 Task: Open Card Powerlifting Review in Board Sales Funnel Optimization to Workspace Inventory Management Software and add a team member Softage.1@softage.net, a label Red, a checklist Financial Analysis, an attachment from your google drive, a color Red and finally, add a card description 'Create and send out employee engagement survey on work-life balance' and a comment 'Let us approach this task with a sense of customer-centricity, prioritizing the needs and preferences of our customers.'. Add a start date 'Jan 05, 1900' with a due date 'Jan 12, 1900'
Action: Mouse moved to (822, 162)
Screenshot: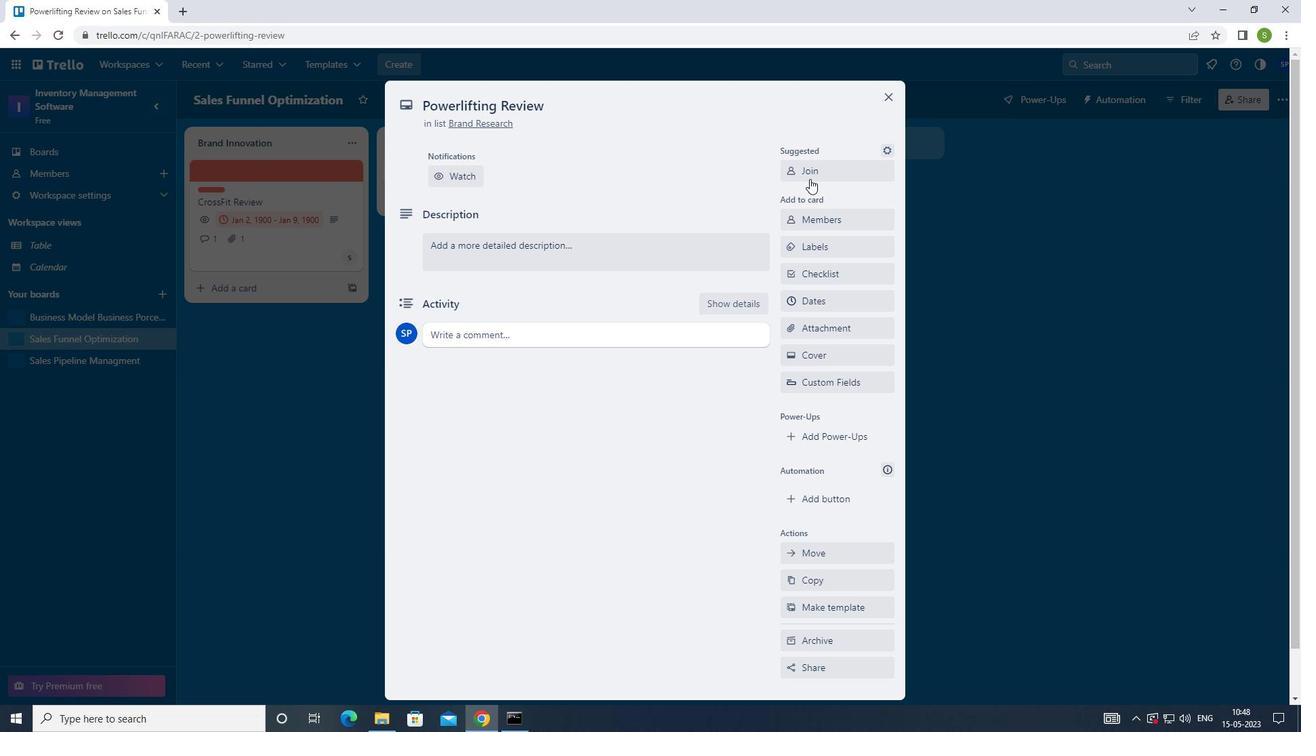 
Action: Mouse pressed left at (822, 162)
Screenshot: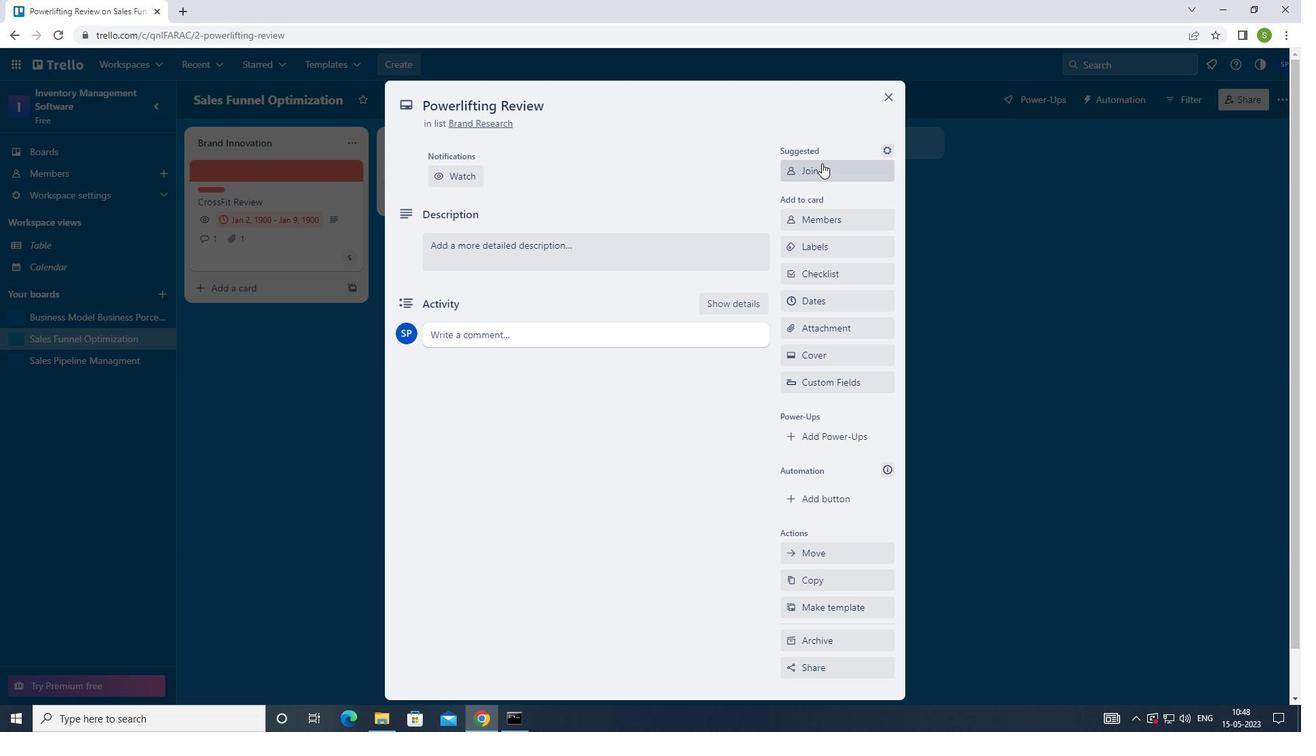 
Action: Mouse moved to (839, 173)
Screenshot: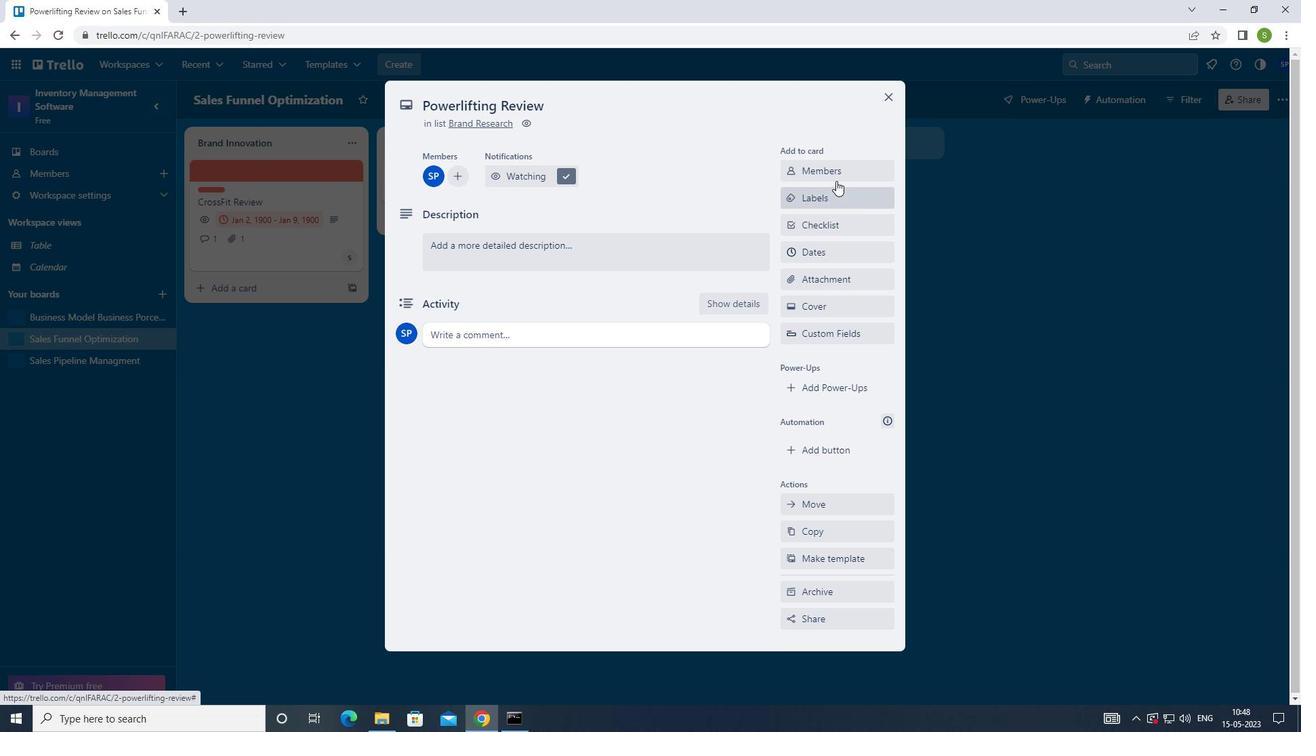 
Action: Mouse pressed left at (839, 173)
Screenshot: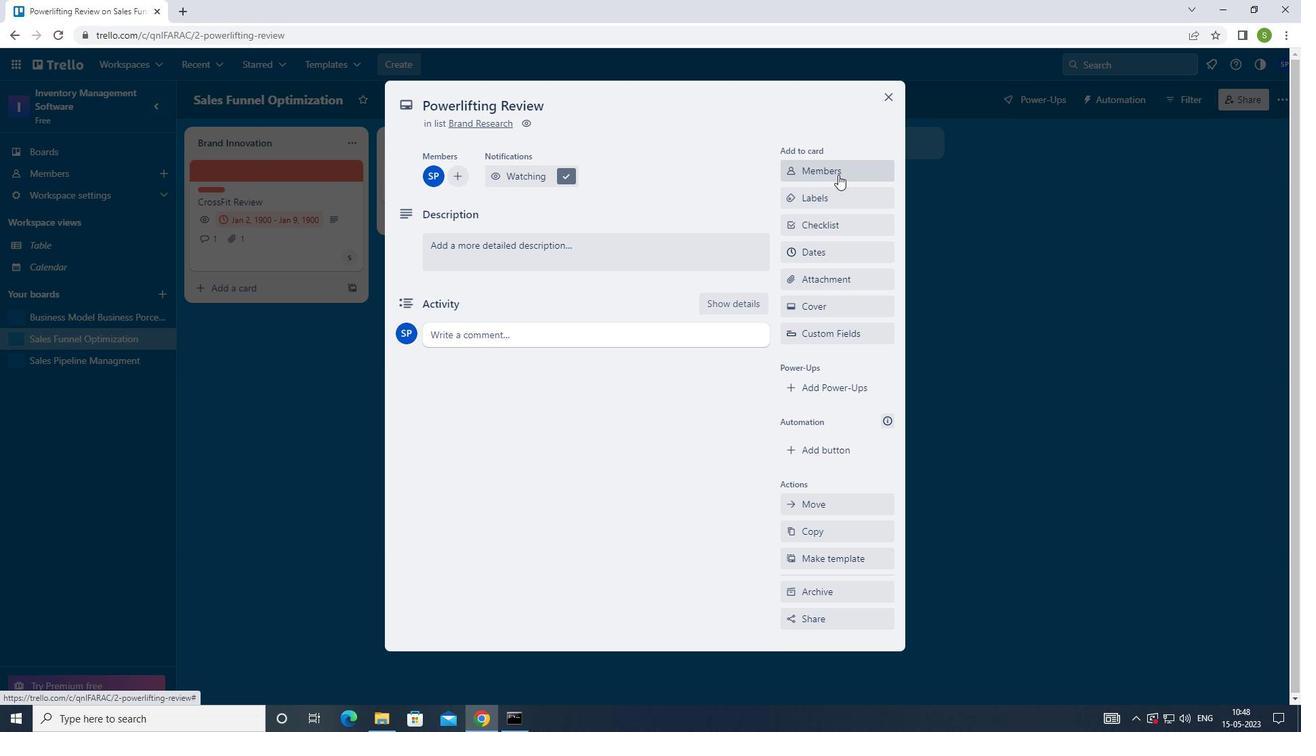 
Action: Mouse moved to (549, 187)
Screenshot: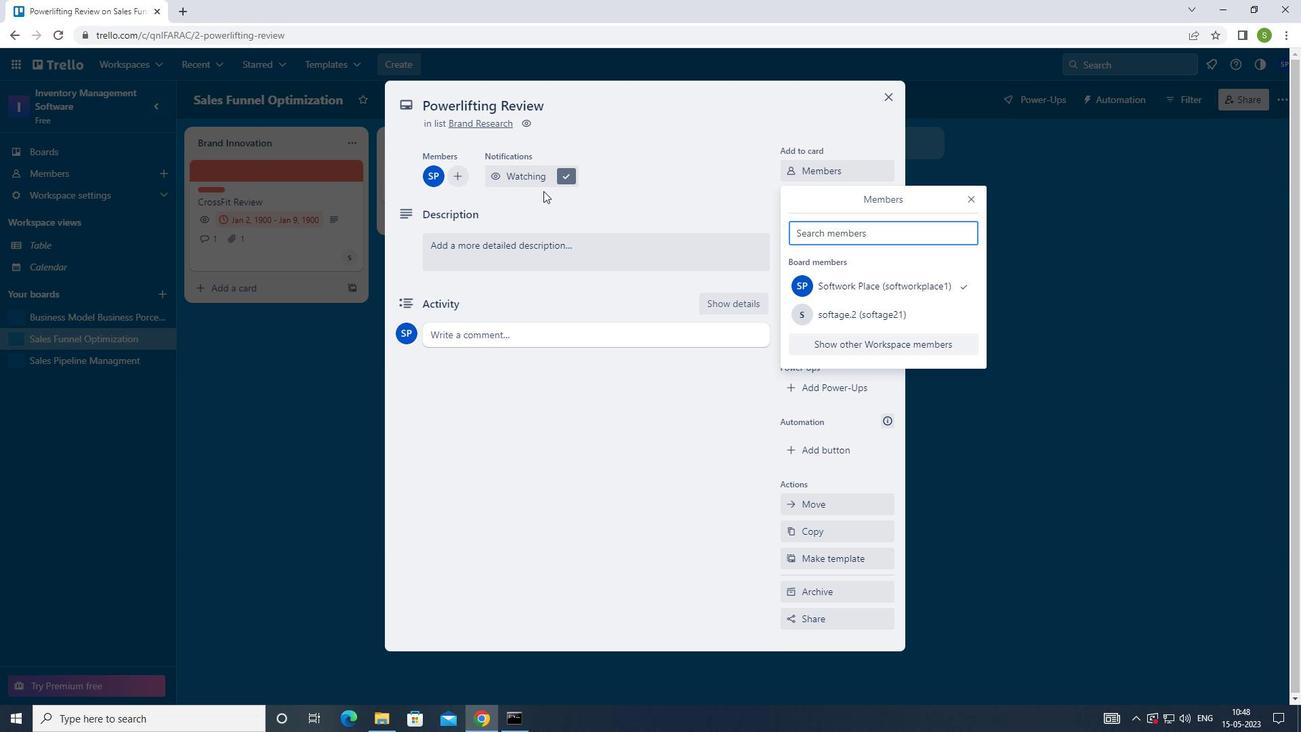 
Action: Key pressed <Key.shift>SOFTAGE.1<Key.shift>@SOFTAGE.NET<Key.enter>
Screenshot: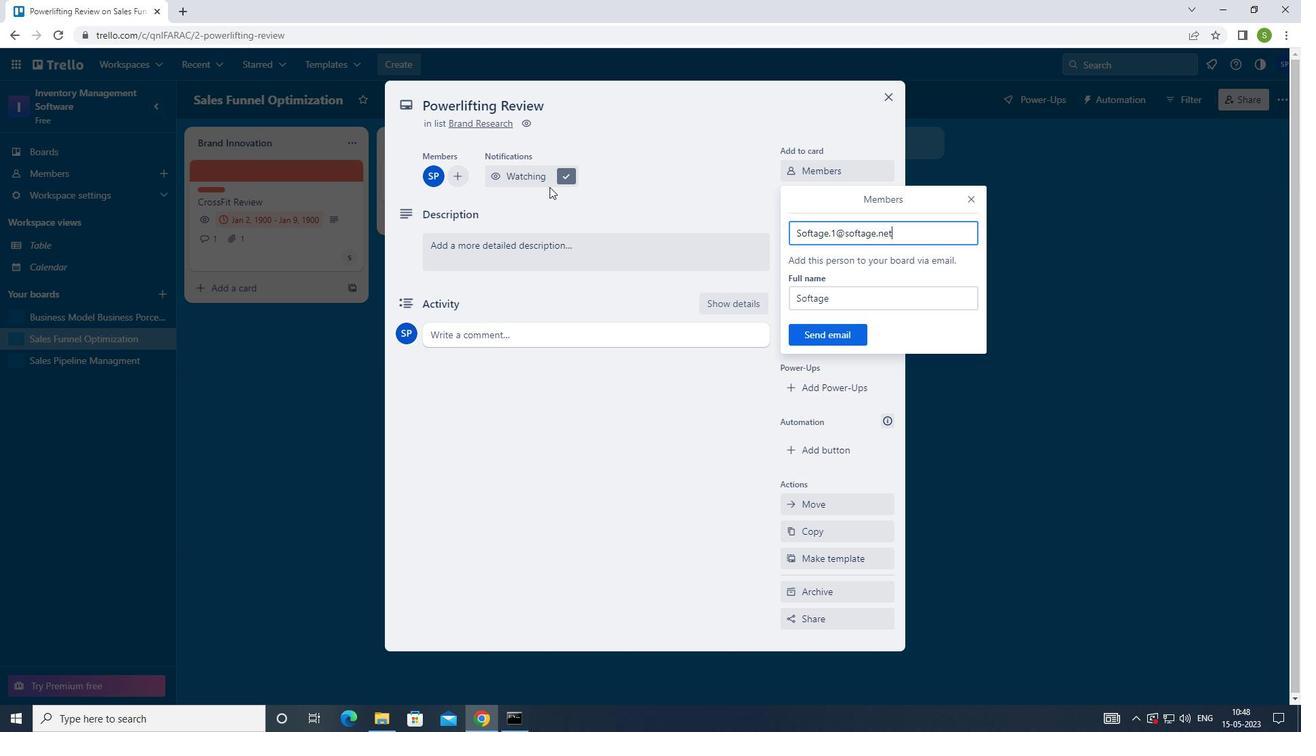 
Action: Mouse moved to (974, 202)
Screenshot: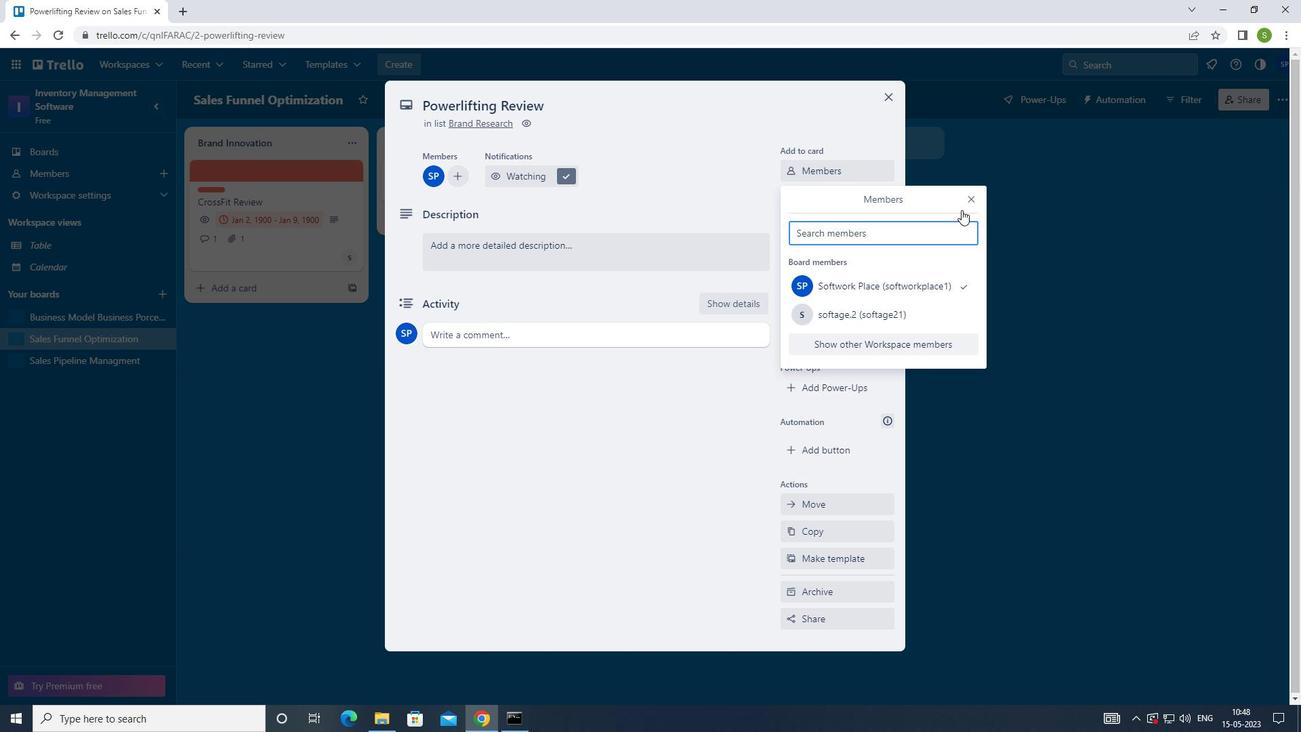 
Action: Mouse pressed left at (974, 202)
Screenshot: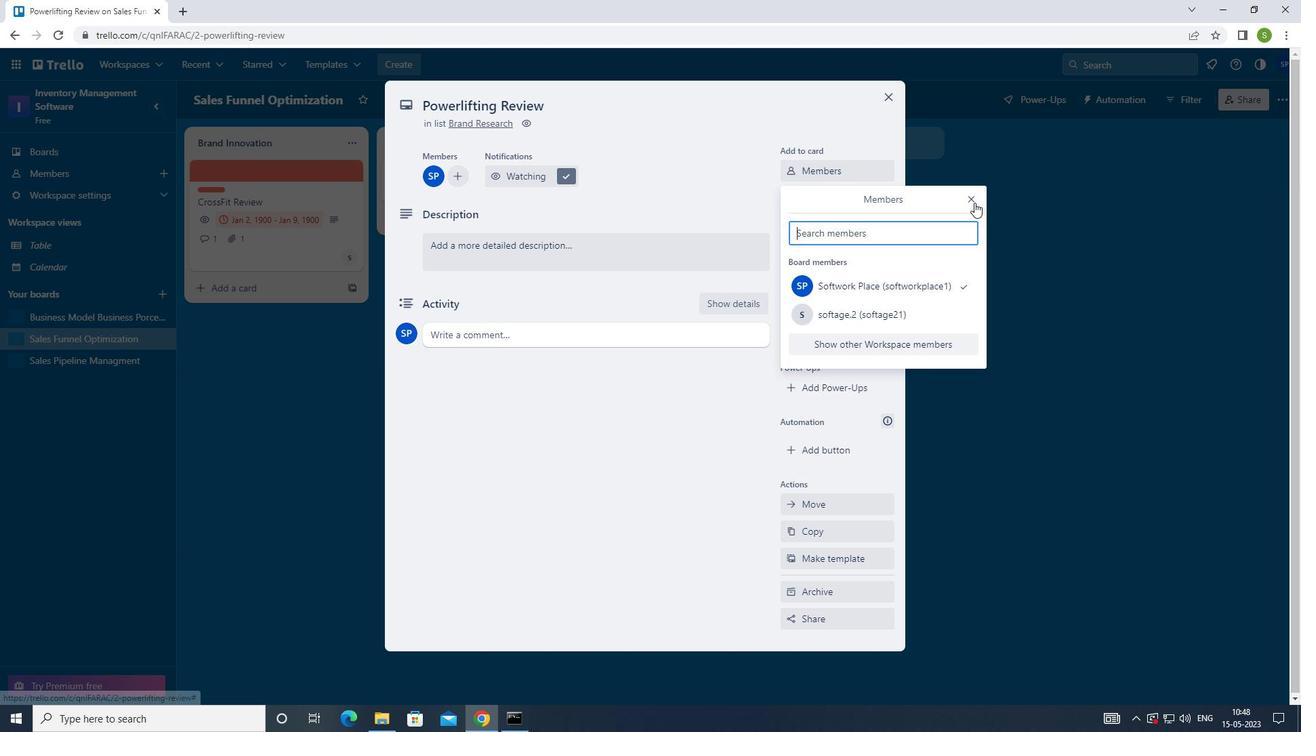 
Action: Mouse moved to (833, 203)
Screenshot: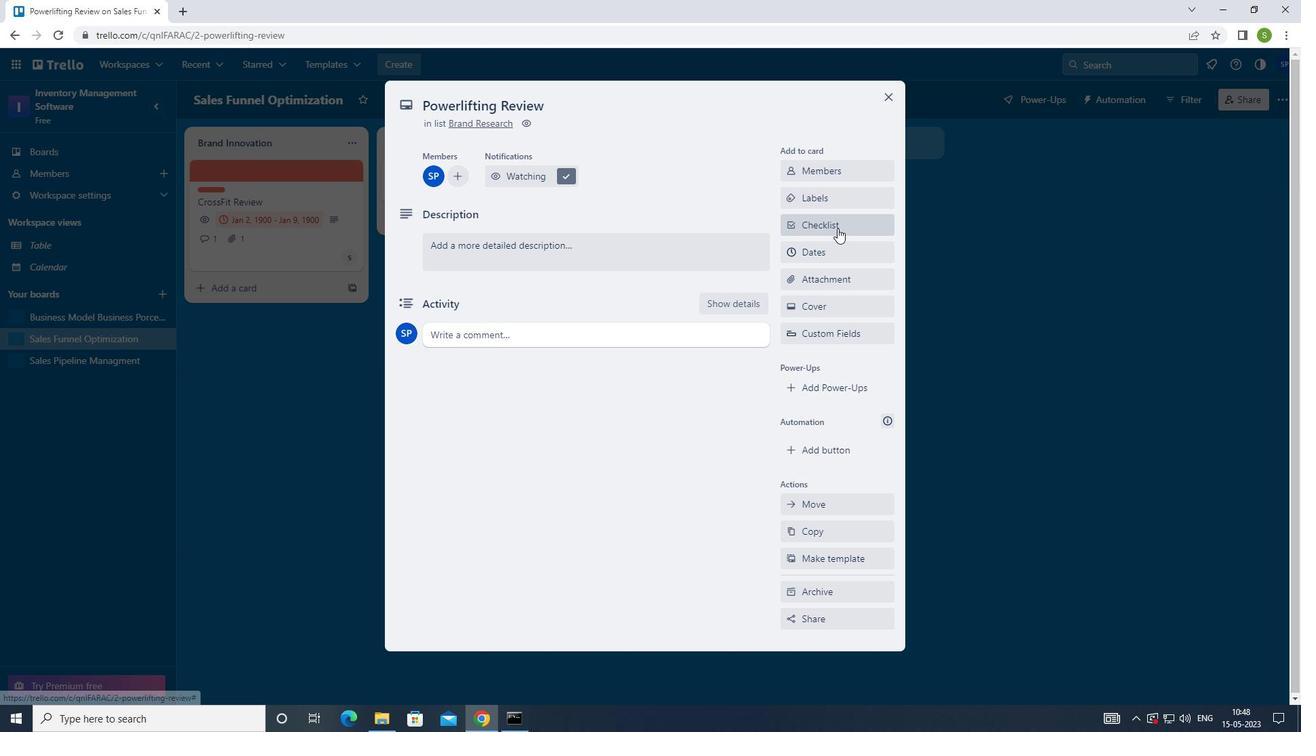
Action: Mouse pressed left at (833, 203)
Screenshot: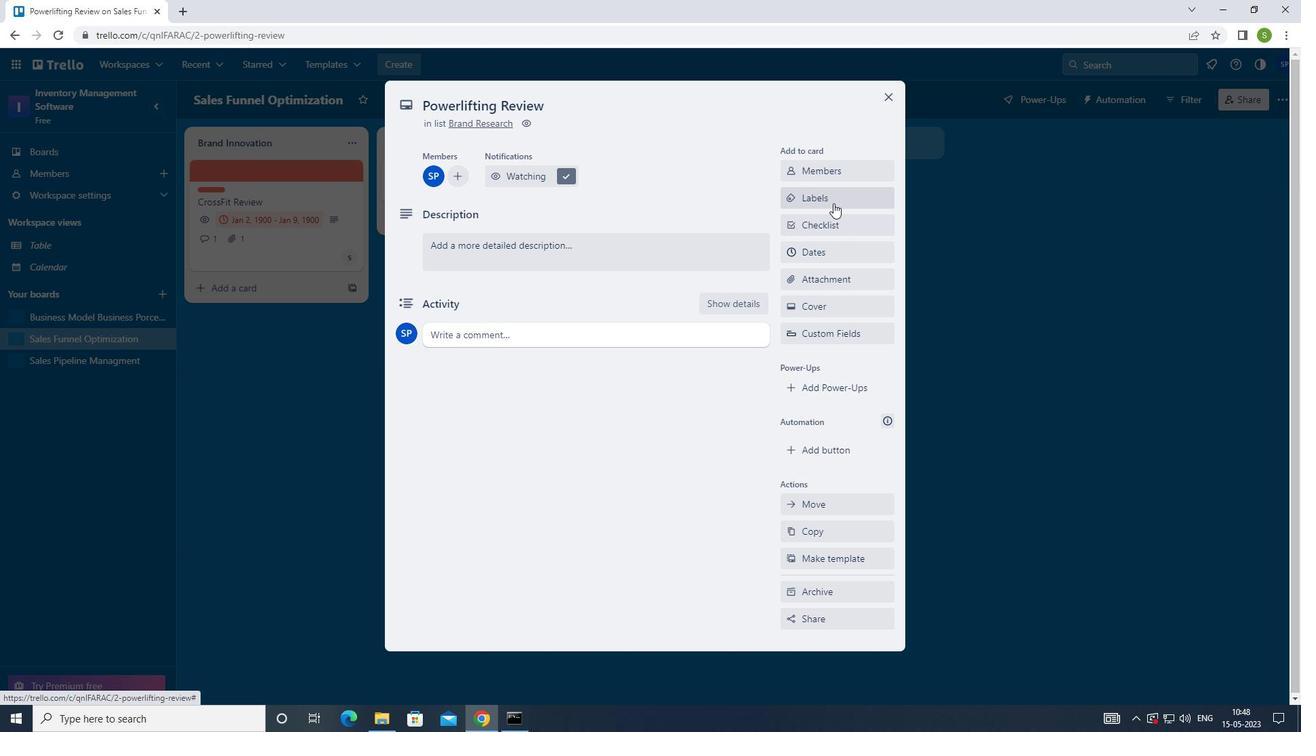 
Action: Mouse moved to (795, 383)
Screenshot: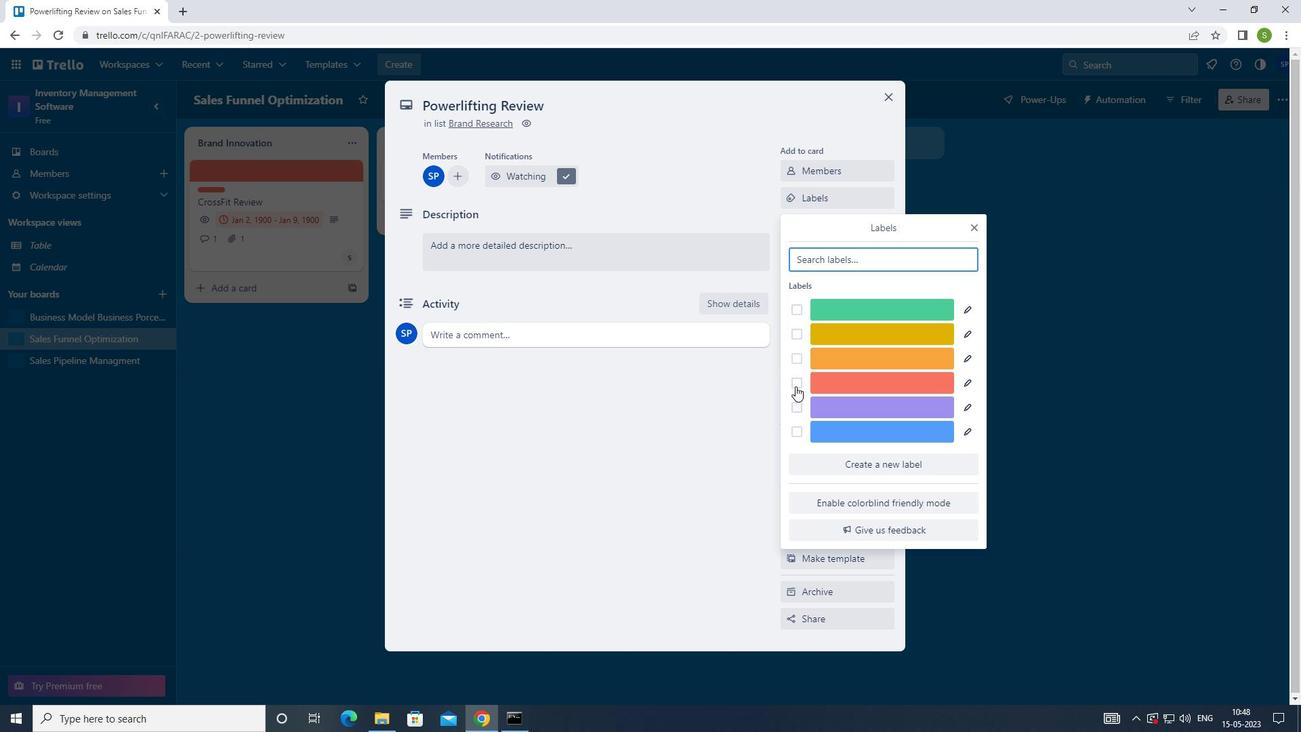 
Action: Mouse pressed left at (795, 383)
Screenshot: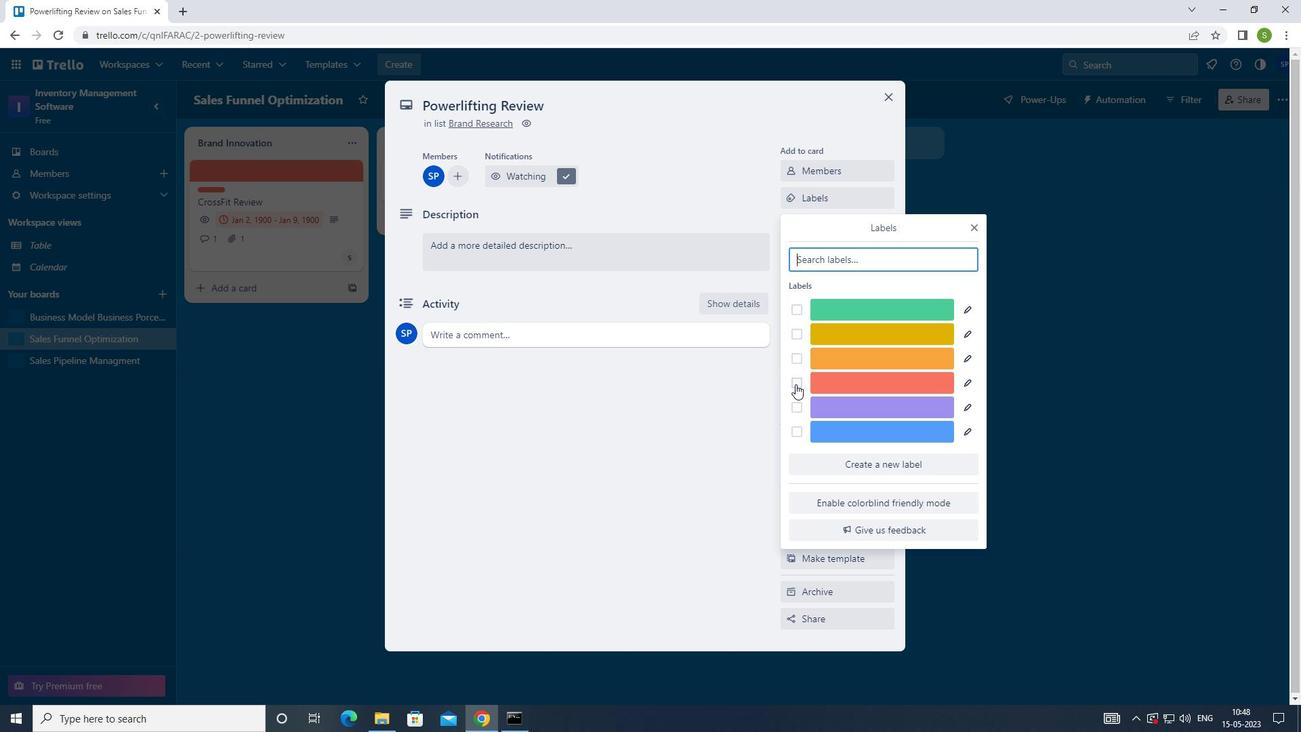 
Action: Mouse moved to (976, 223)
Screenshot: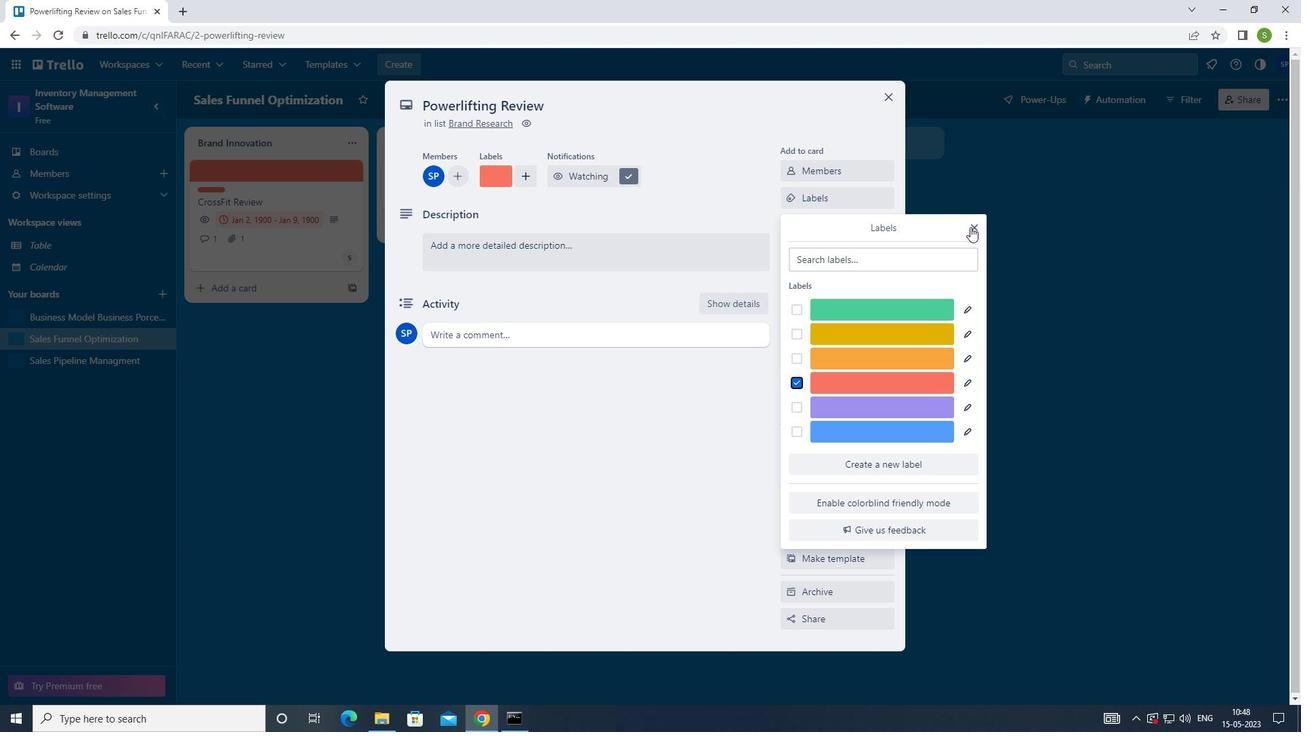
Action: Mouse pressed left at (976, 223)
Screenshot: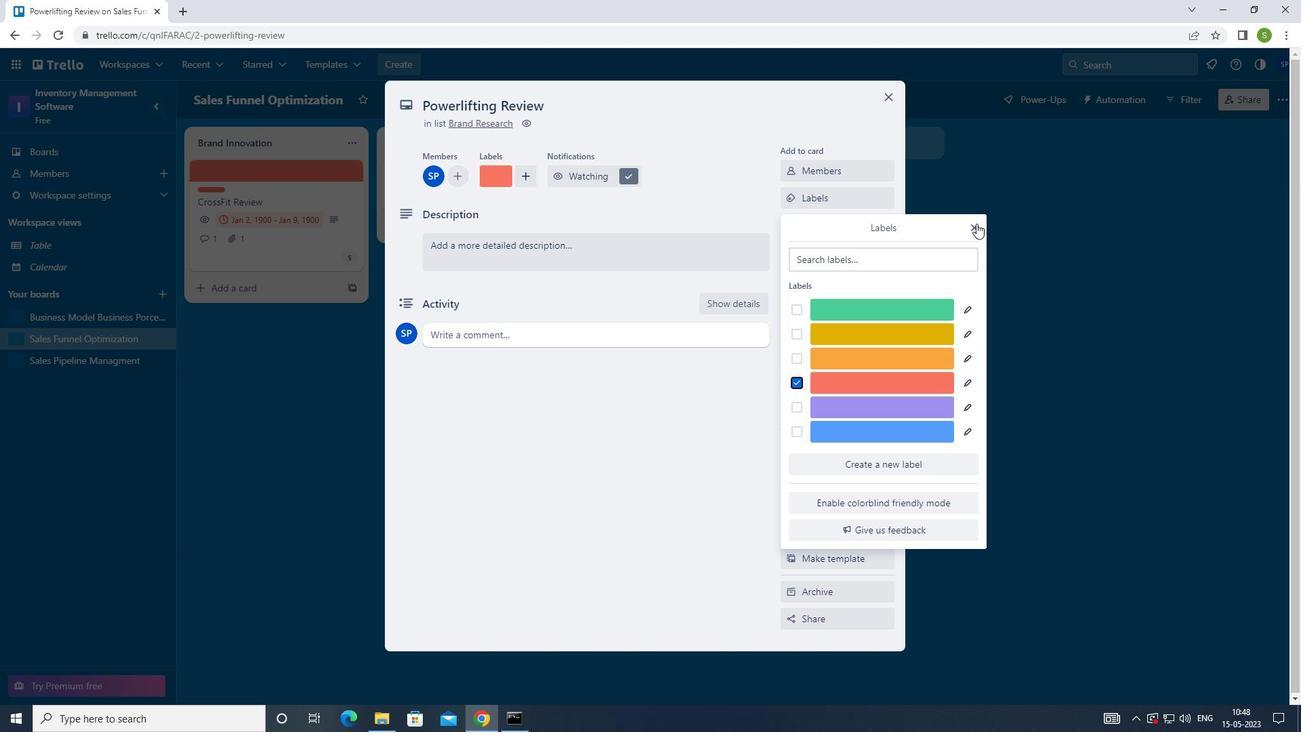 
Action: Mouse moved to (860, 222)
Screenshot: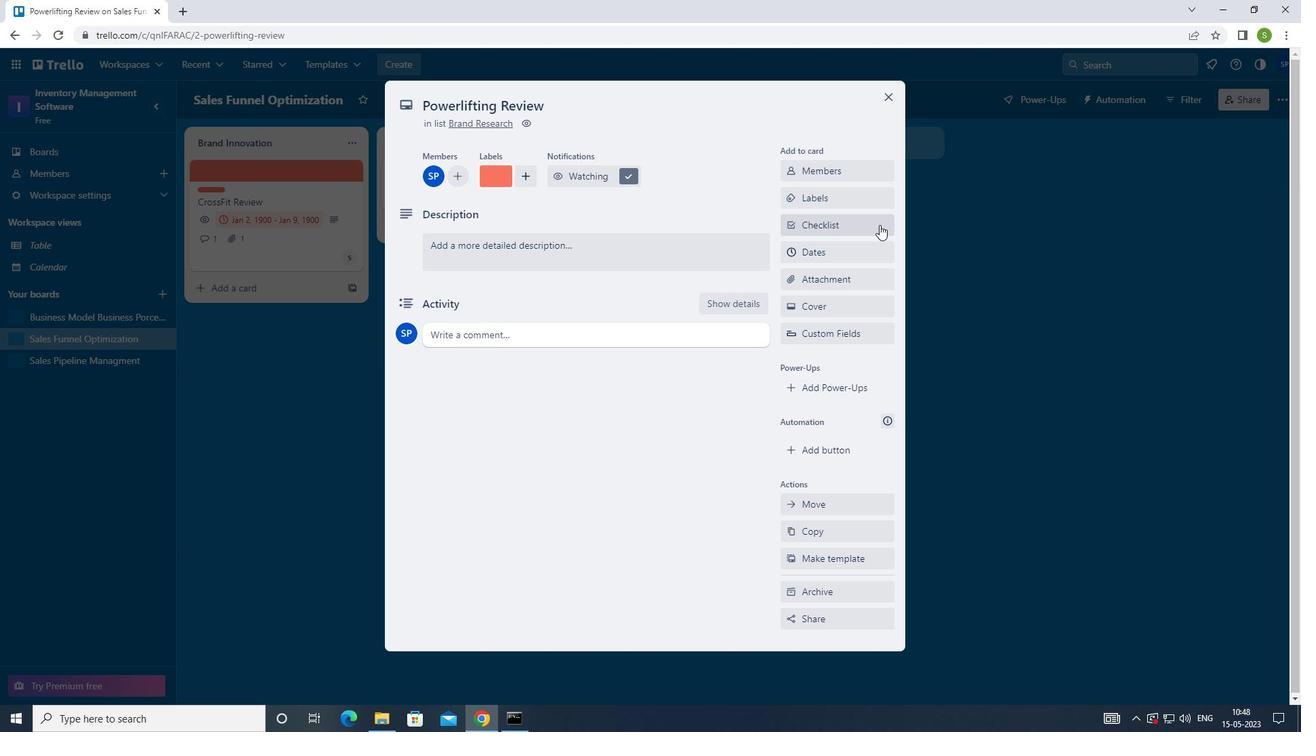 
Action: Mouse pressed left at (860, 222)
Screenshot: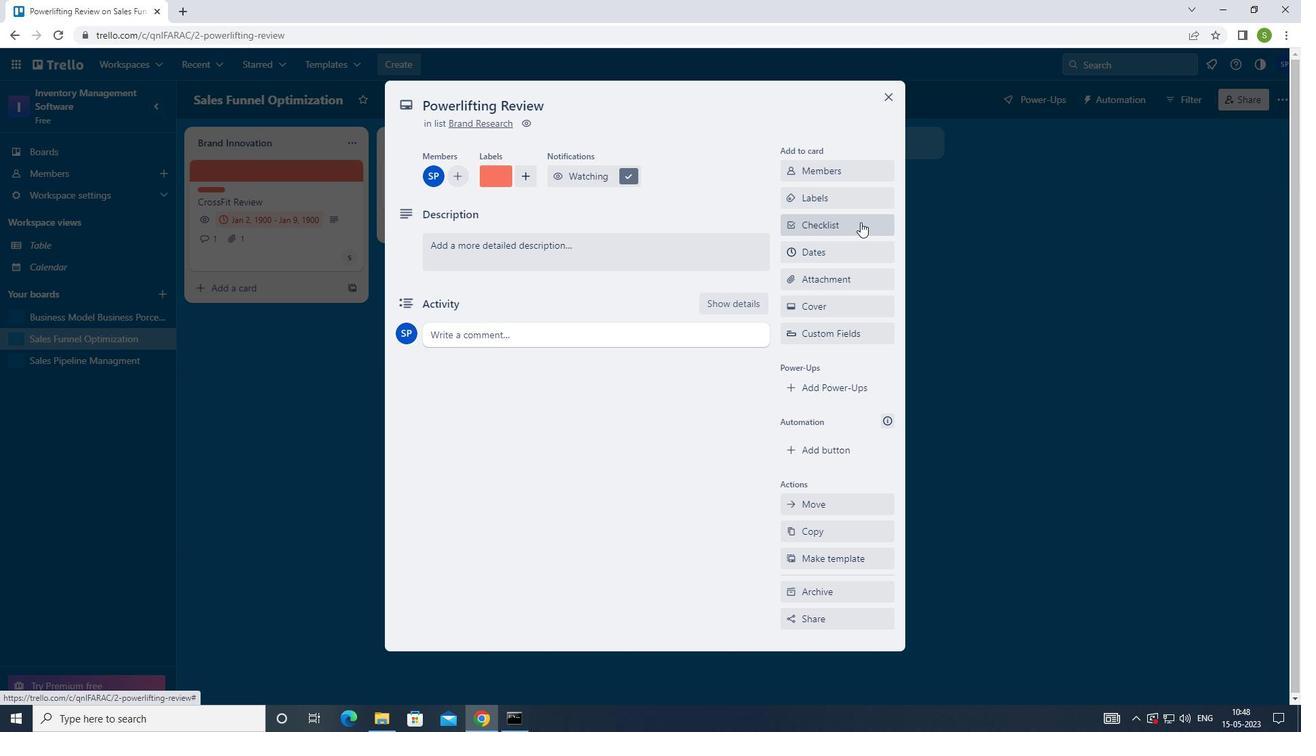 
Action: Mouse moved to (724, 315)
Screenshot: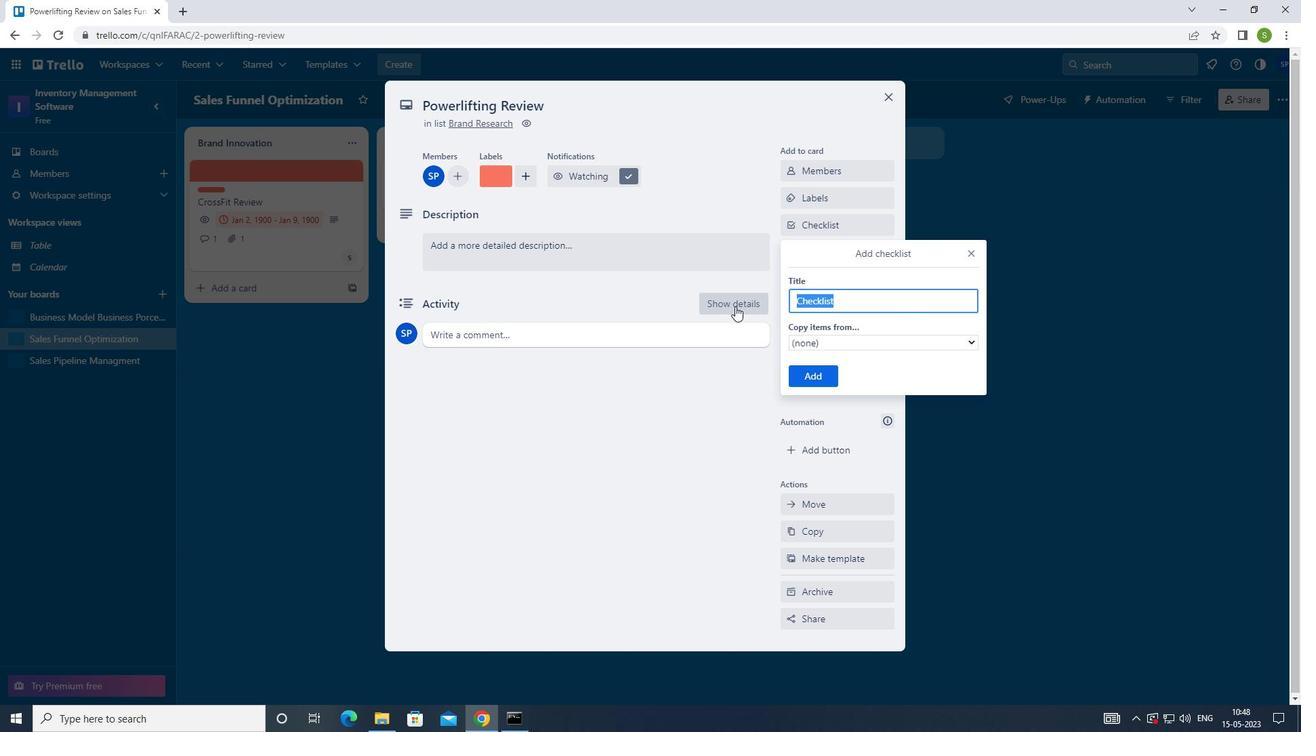 
Action: Key pressed <Key.shift>FINANCU<Key.backspace>IAL<Key.space><Key.shift>ANALYSIS<Key.enter>
Screenshot: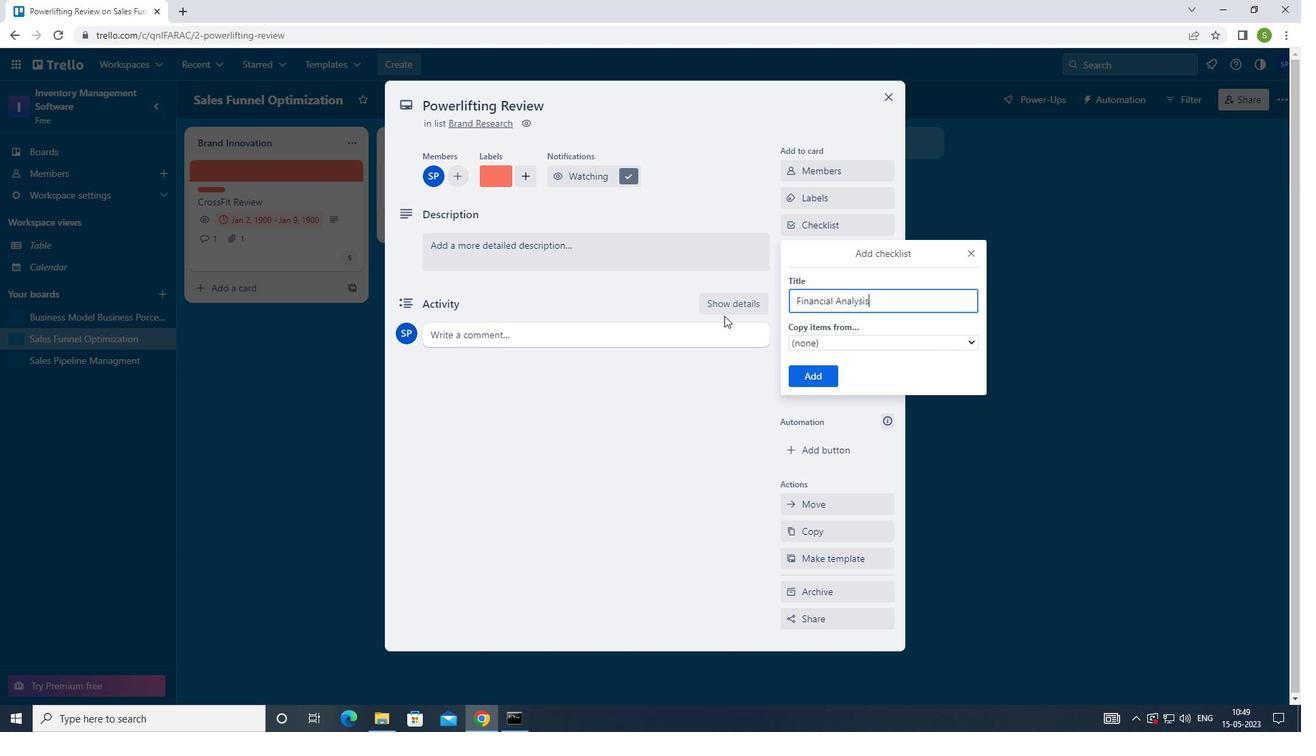 
Action: Mouse moved to (824, 283)
Screenshot: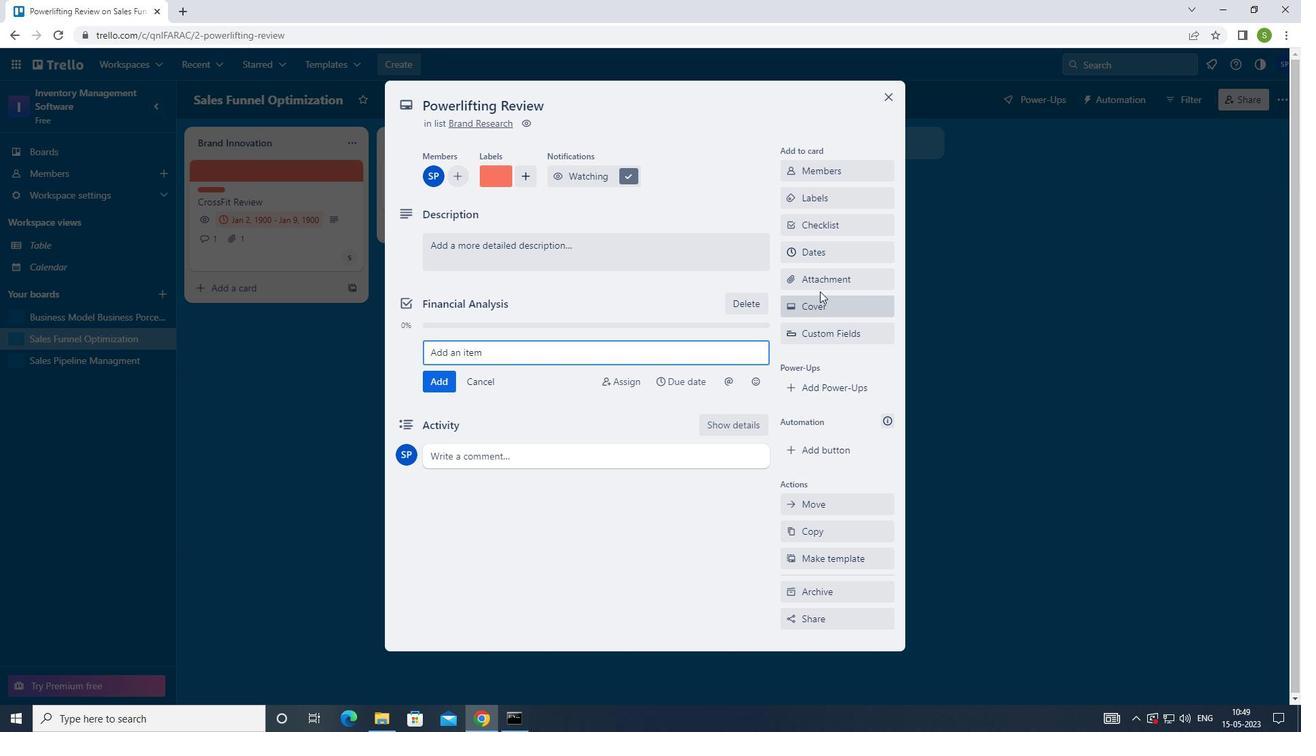 
Action: Mouse pressed left at (824, 283)
Screenshot: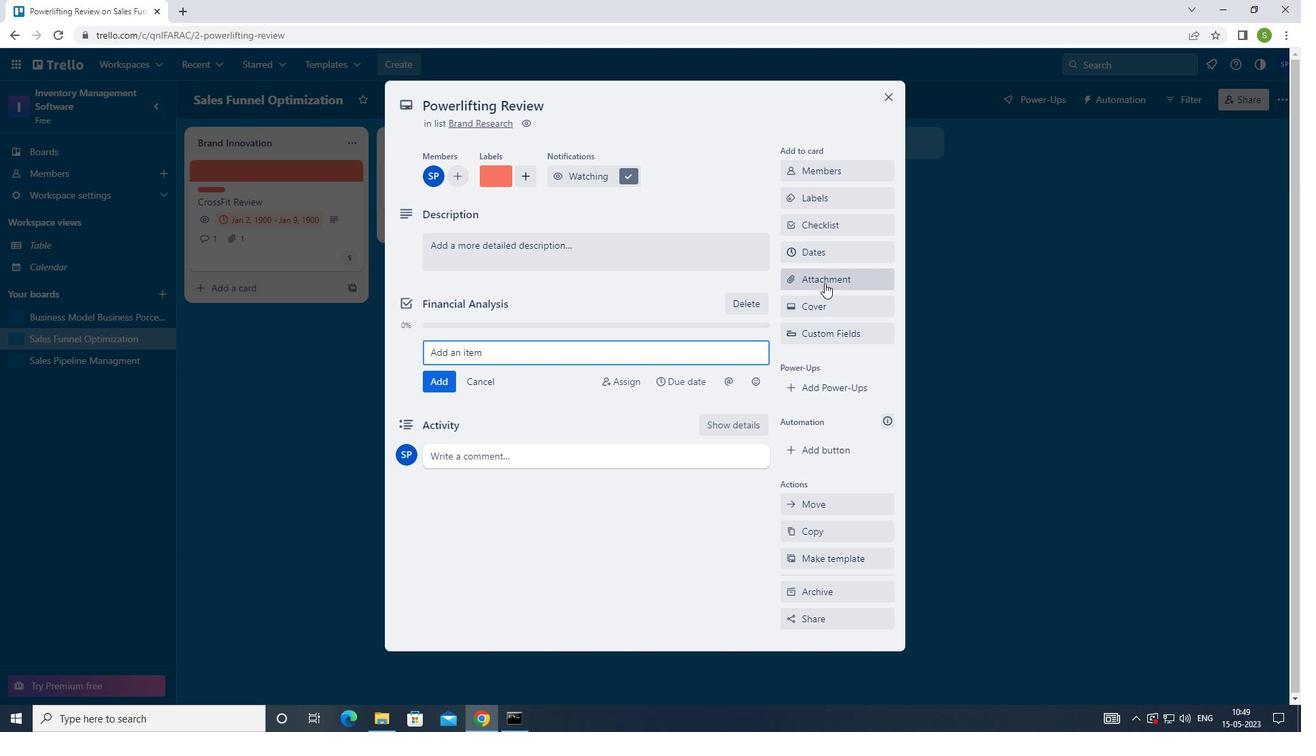 
Action: Mouse moved to (818, 382)
Screenshot: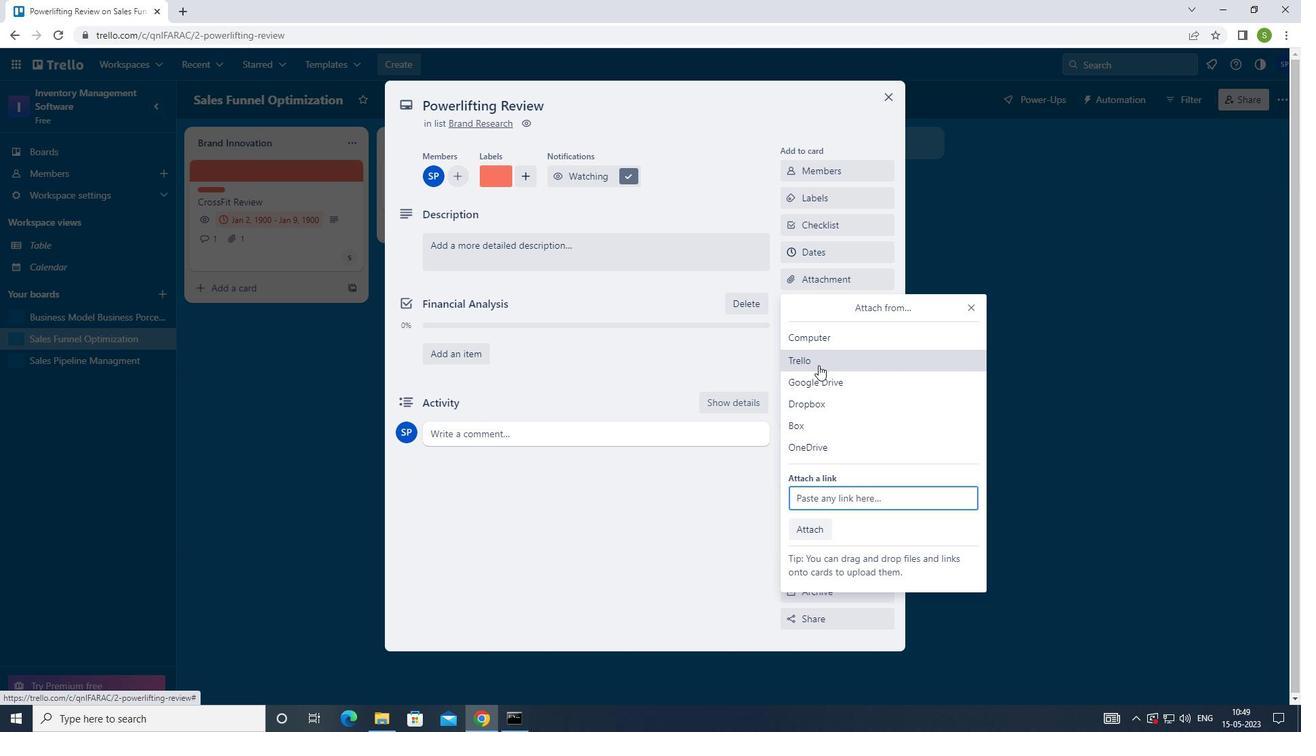 
Action: Mouse pressed left at (818, 382)
Screenshot: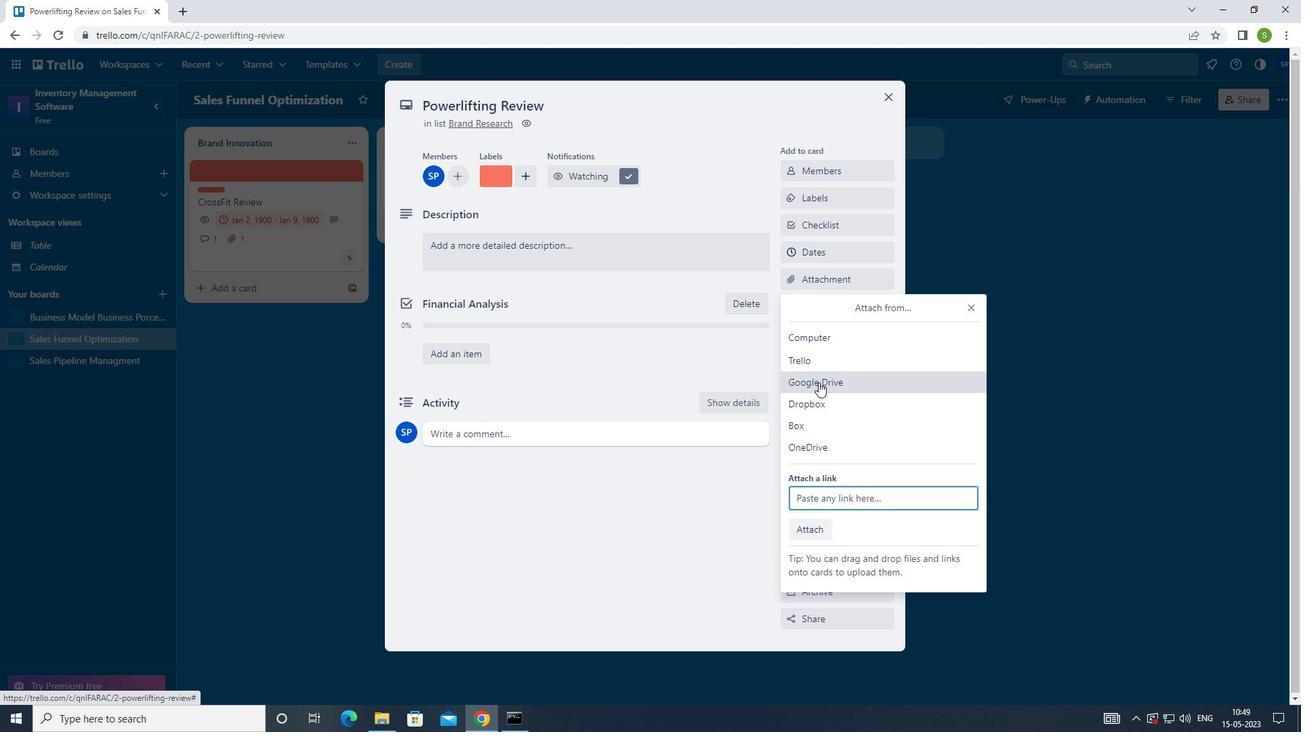 
Action: Mouse moved to (415, 324)
Screenshot: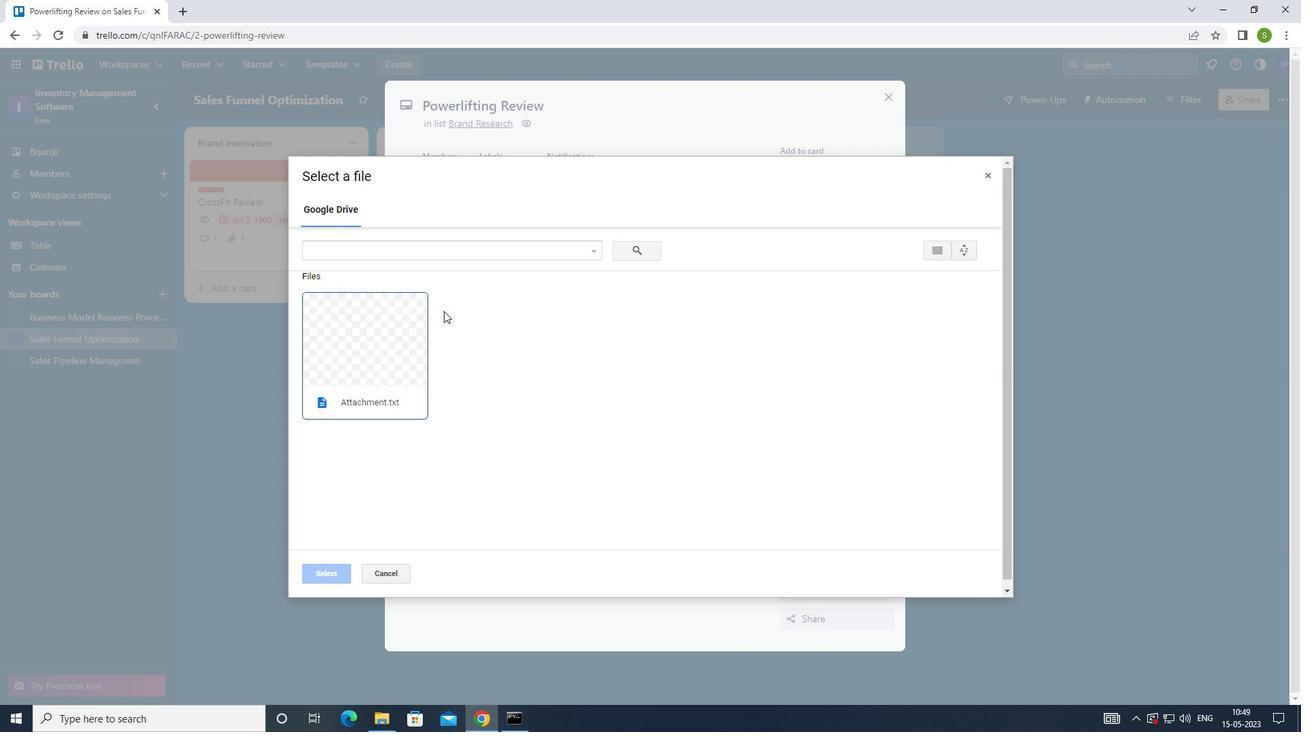 
Action: Mouse pressed left at (415, 324)
Screenshot: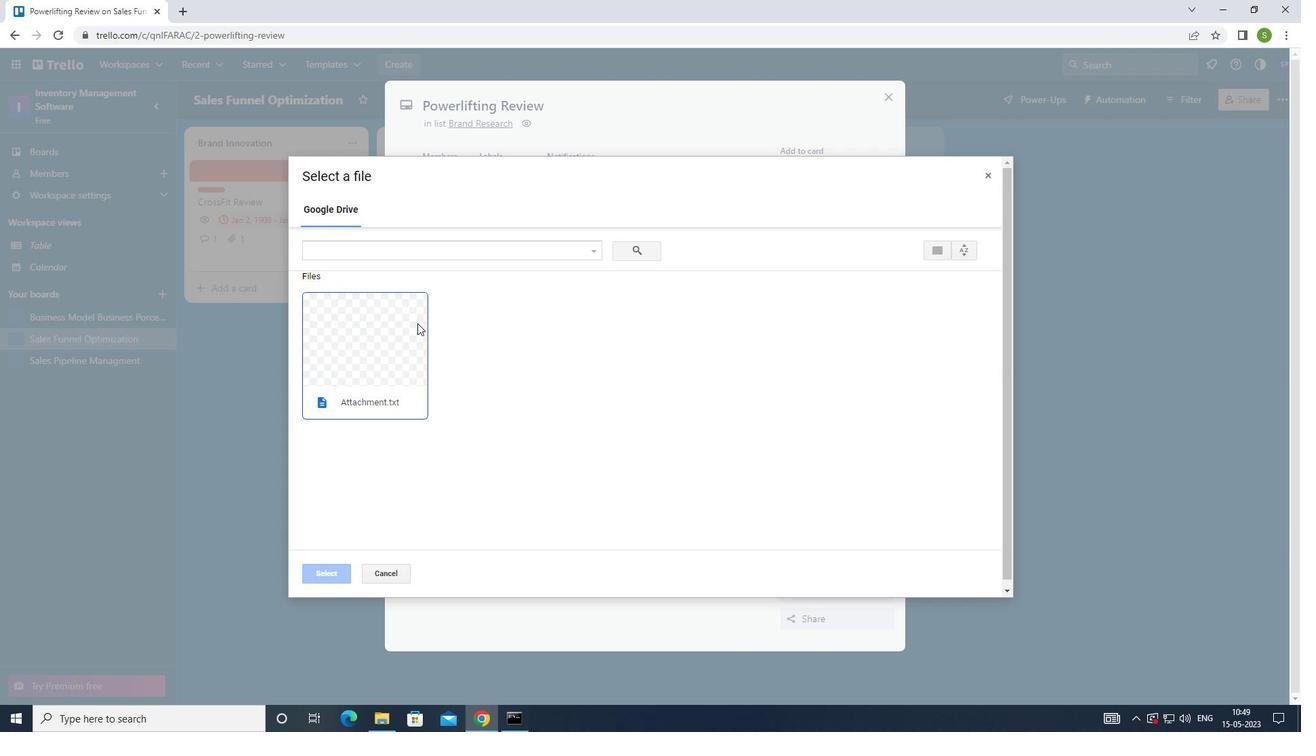 
Action: Mouse moved to (328, 571)
Screenshot: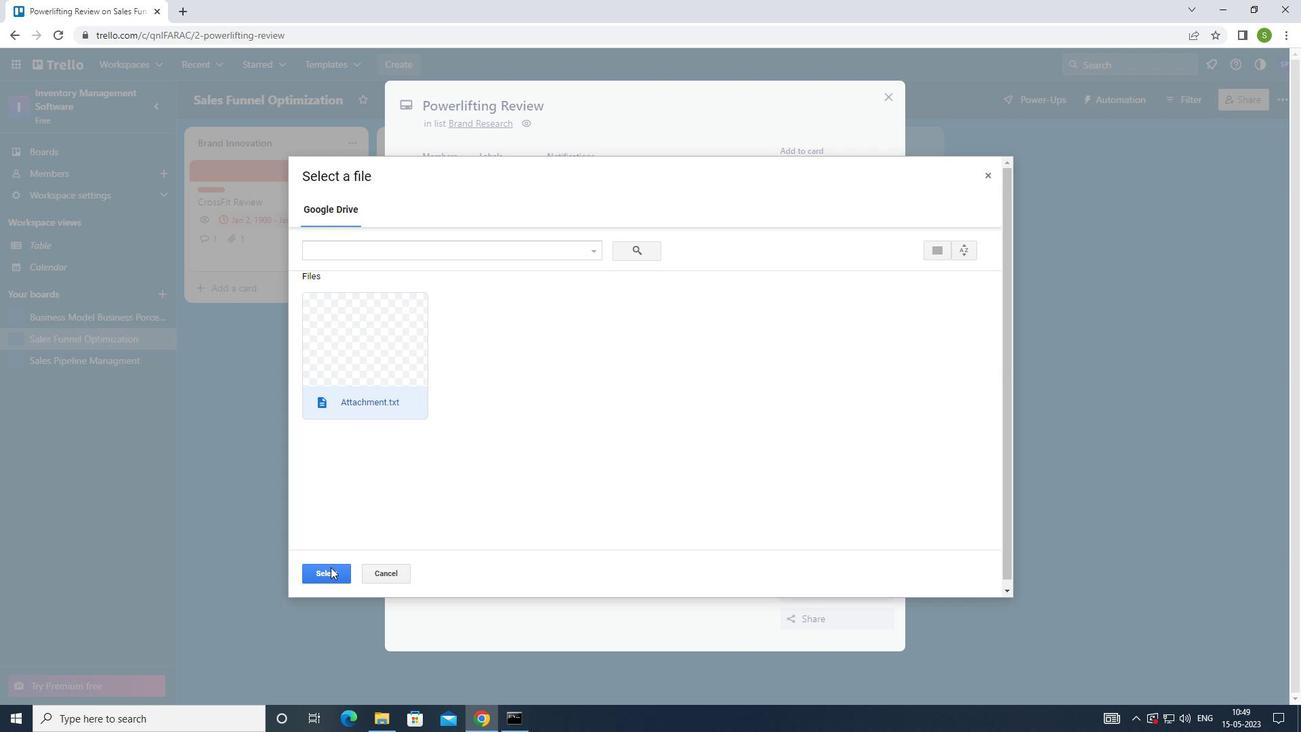 
Action: Mouse pressed left at (328, 571)
Screenshot: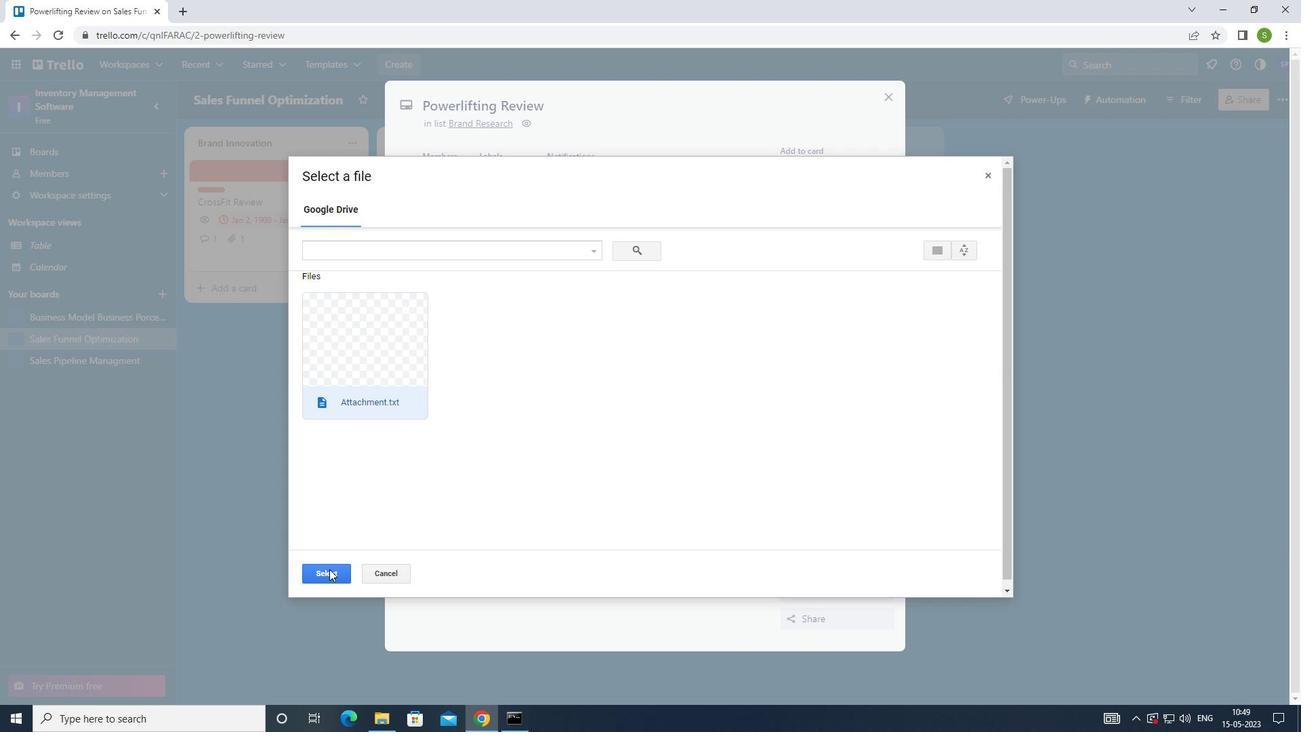 
Action: Mouse moved to (816, 311)
Screenshot: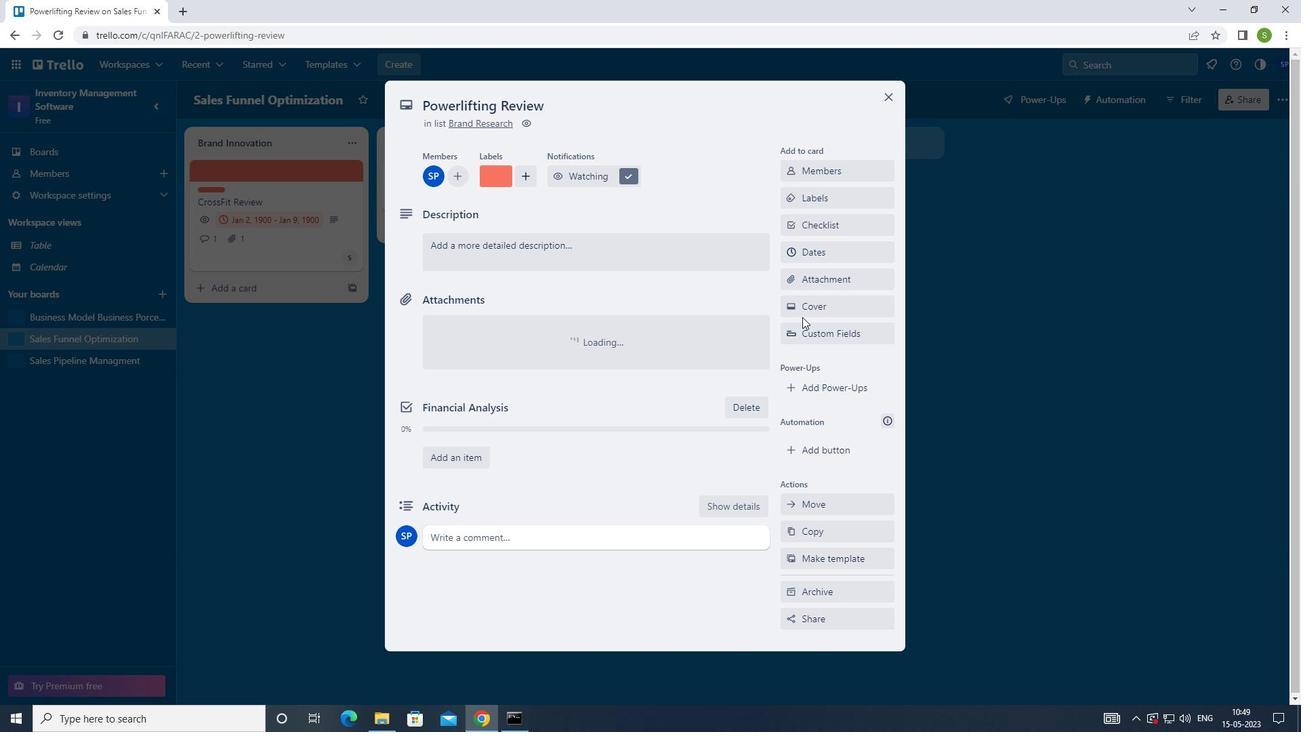 
Action: Mouse pressed left at (816, 311)
Screenshot: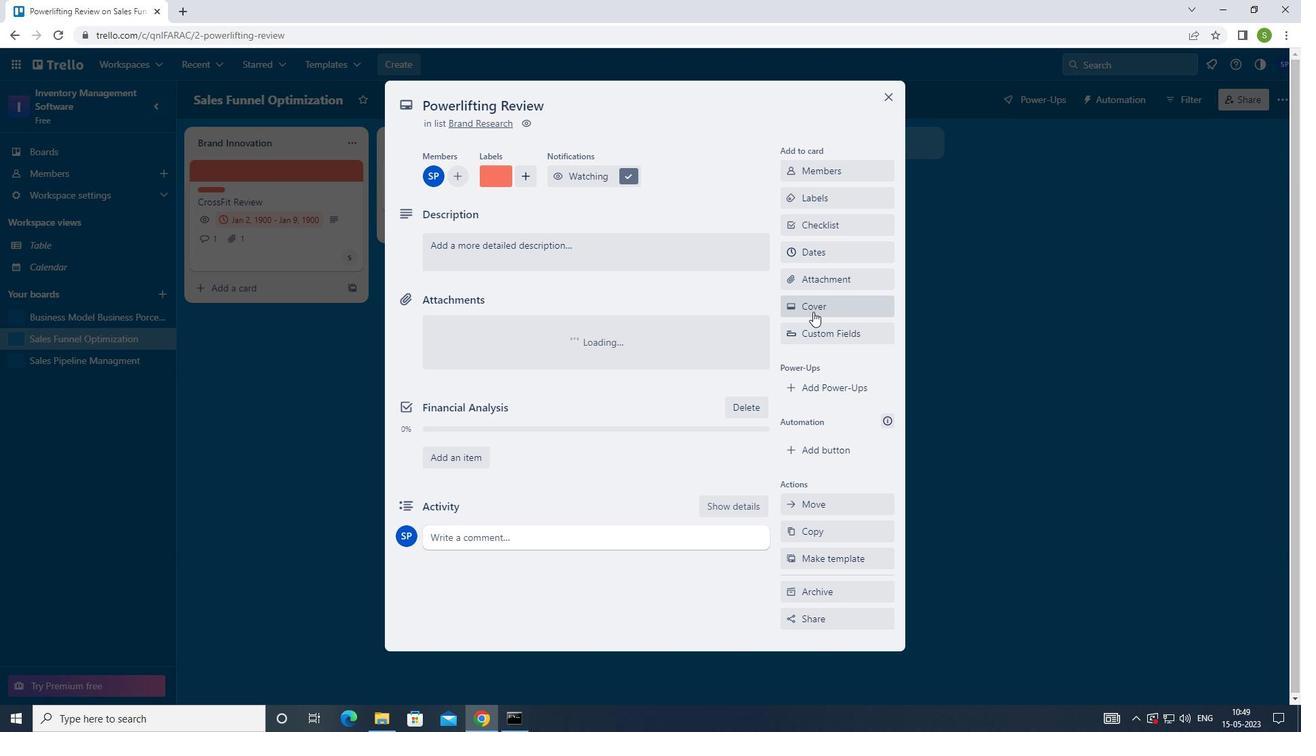 
Action: Mouse moved to (913, 435)
Screenshot: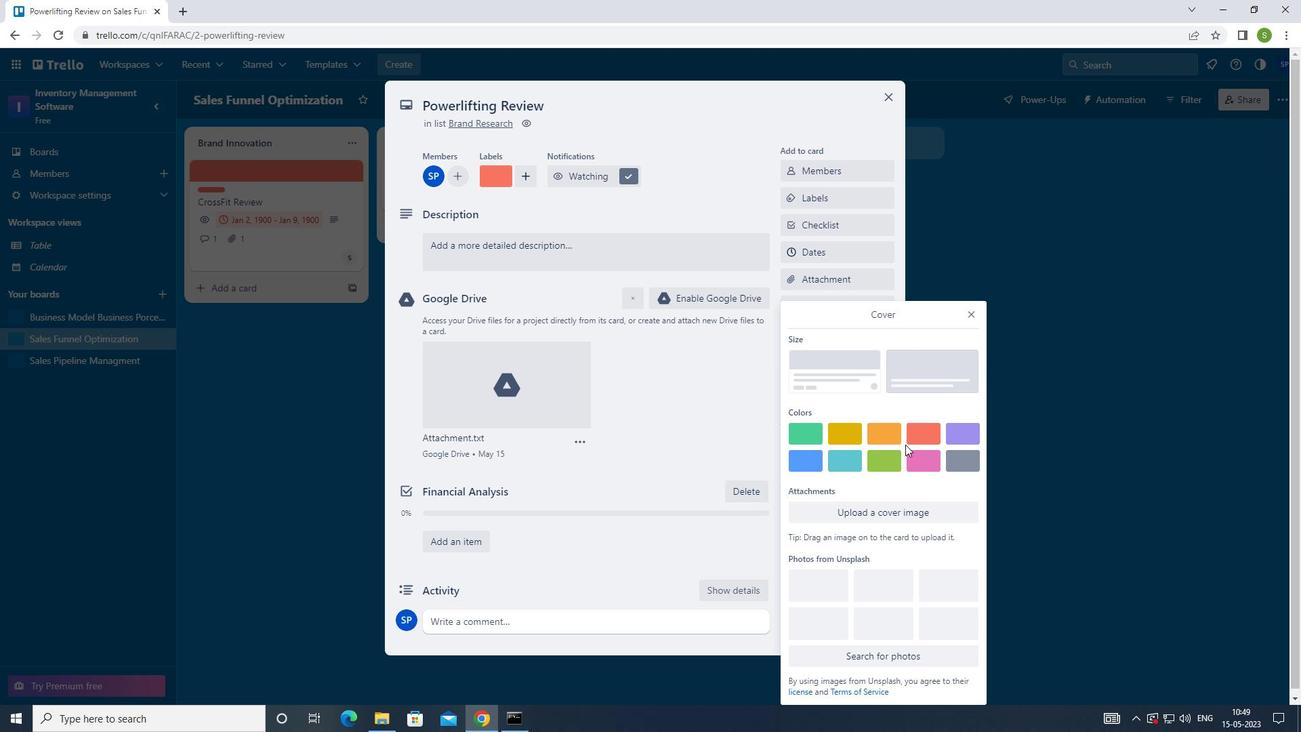 
Action: Mouse pressed left at (913, 435)
Screenshot: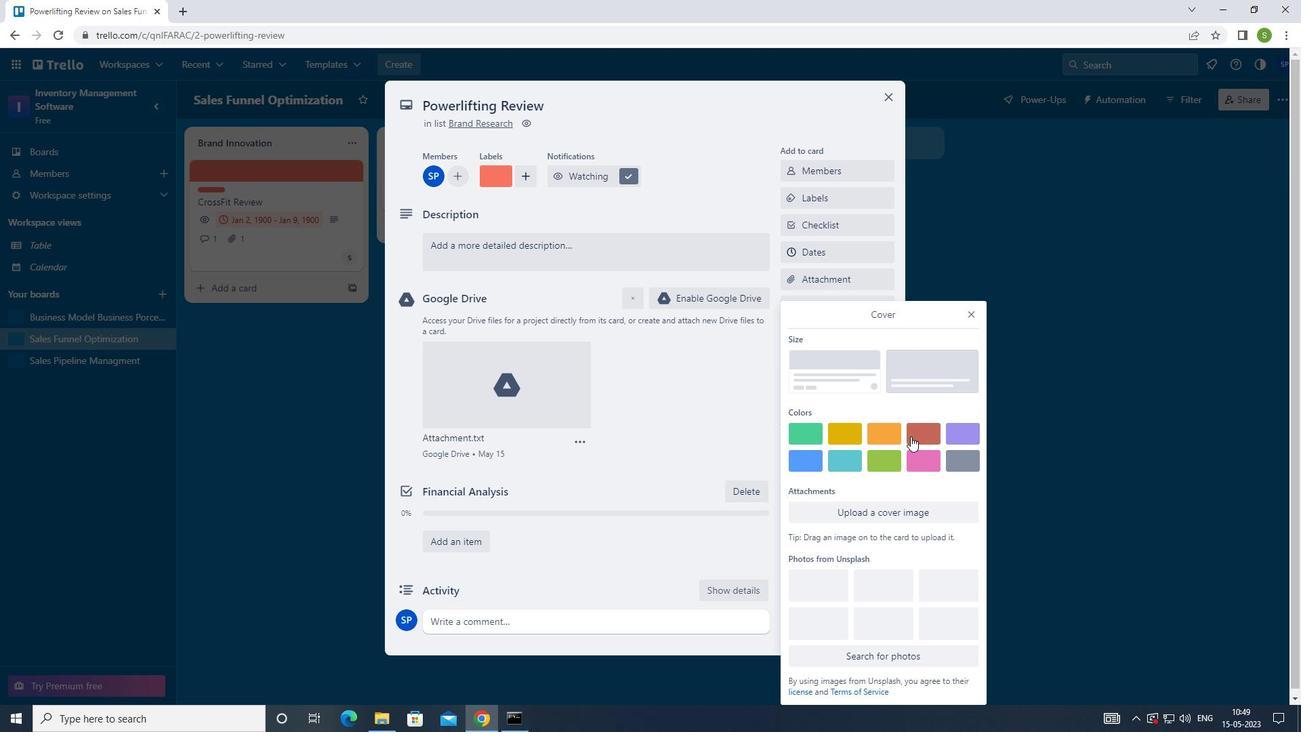 
Action: Mouse moved to (973, 286)
Screenshot: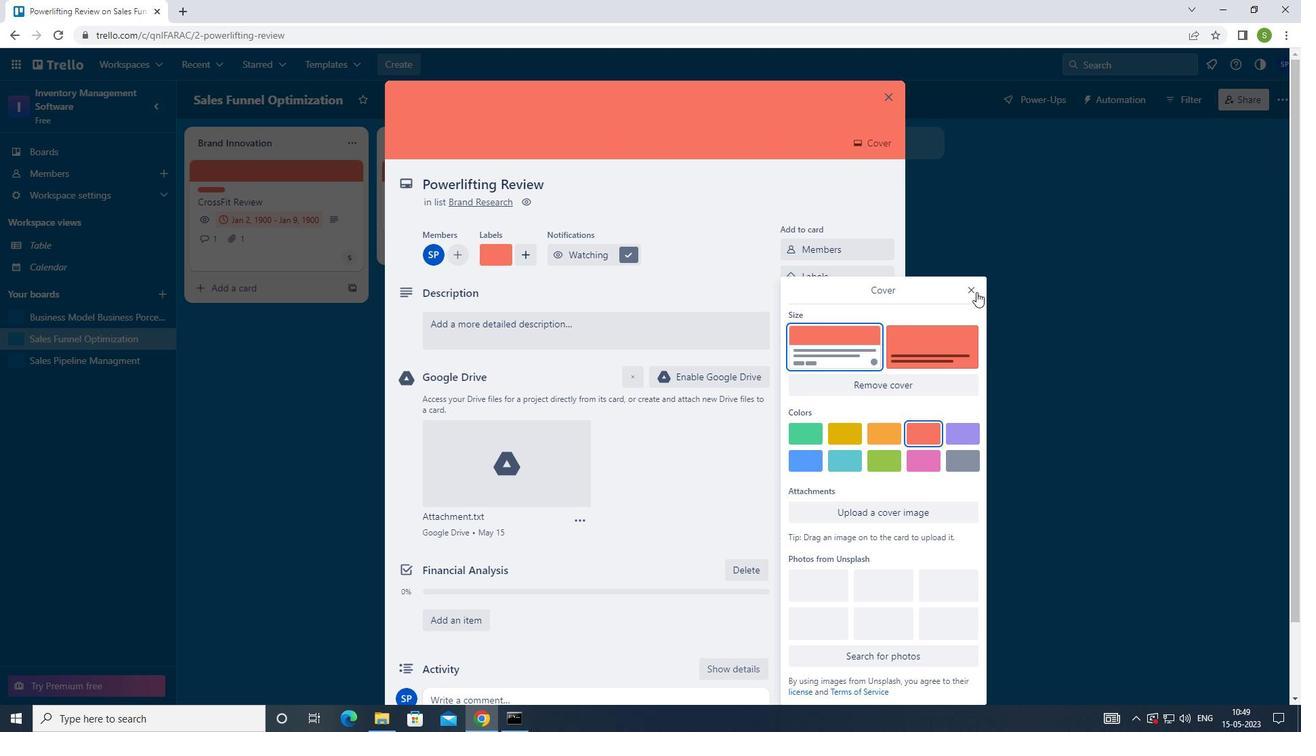 
Action: Mouse pressed left at (973, 286)
Screenshot: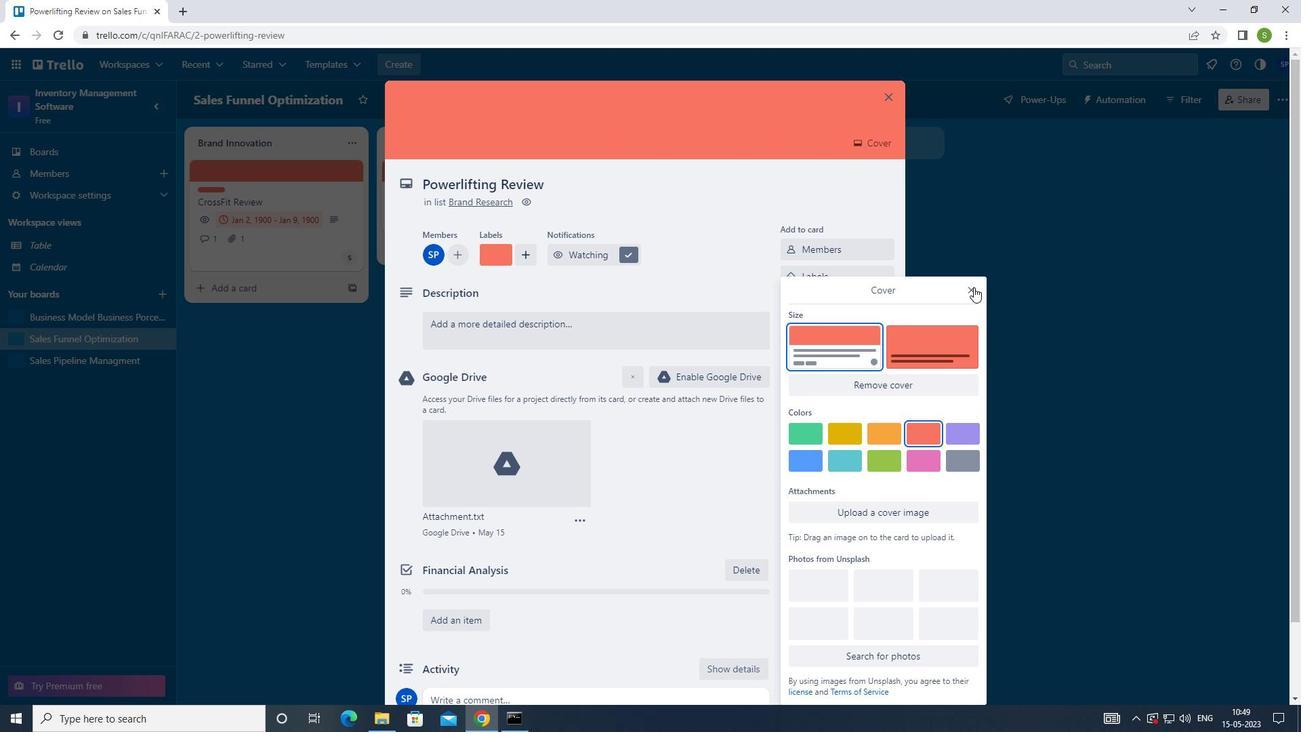 
Action: Mouse moved to (612, 328)
Screenshot: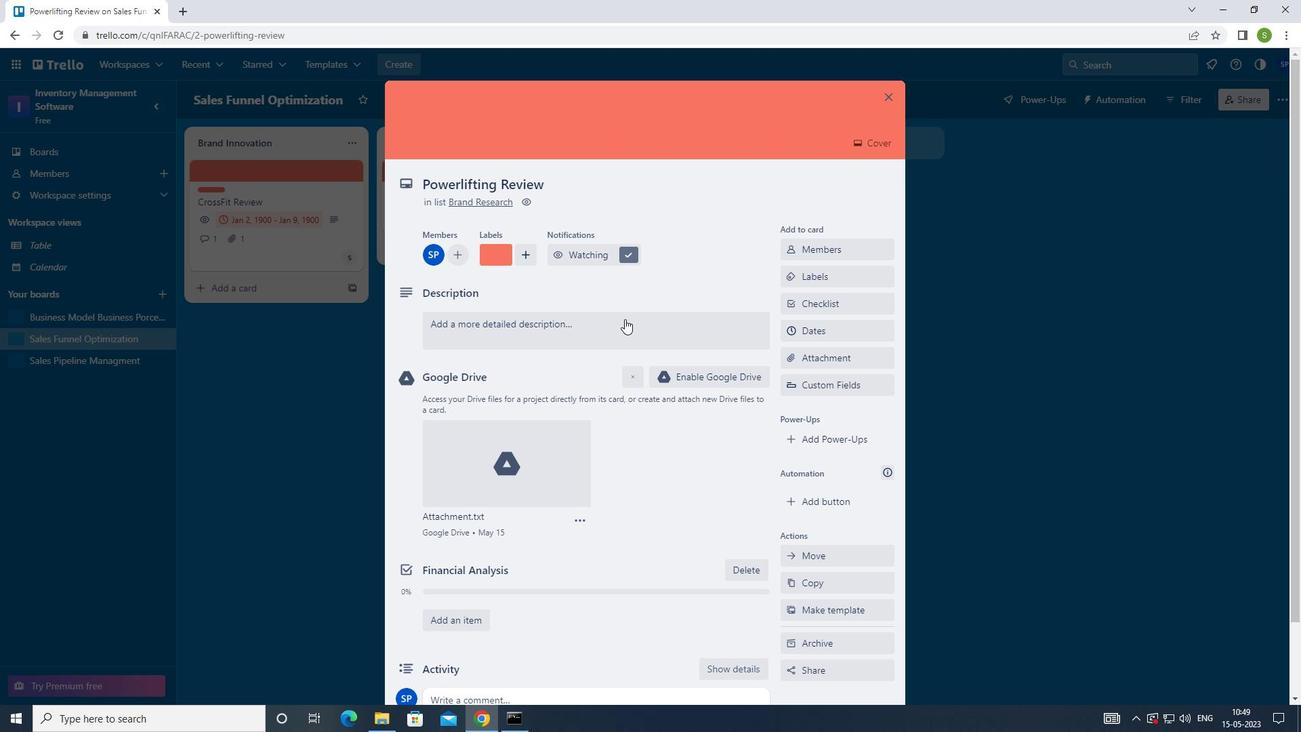 
Action: Mouse pressed left at (612, 328)
Screenshot: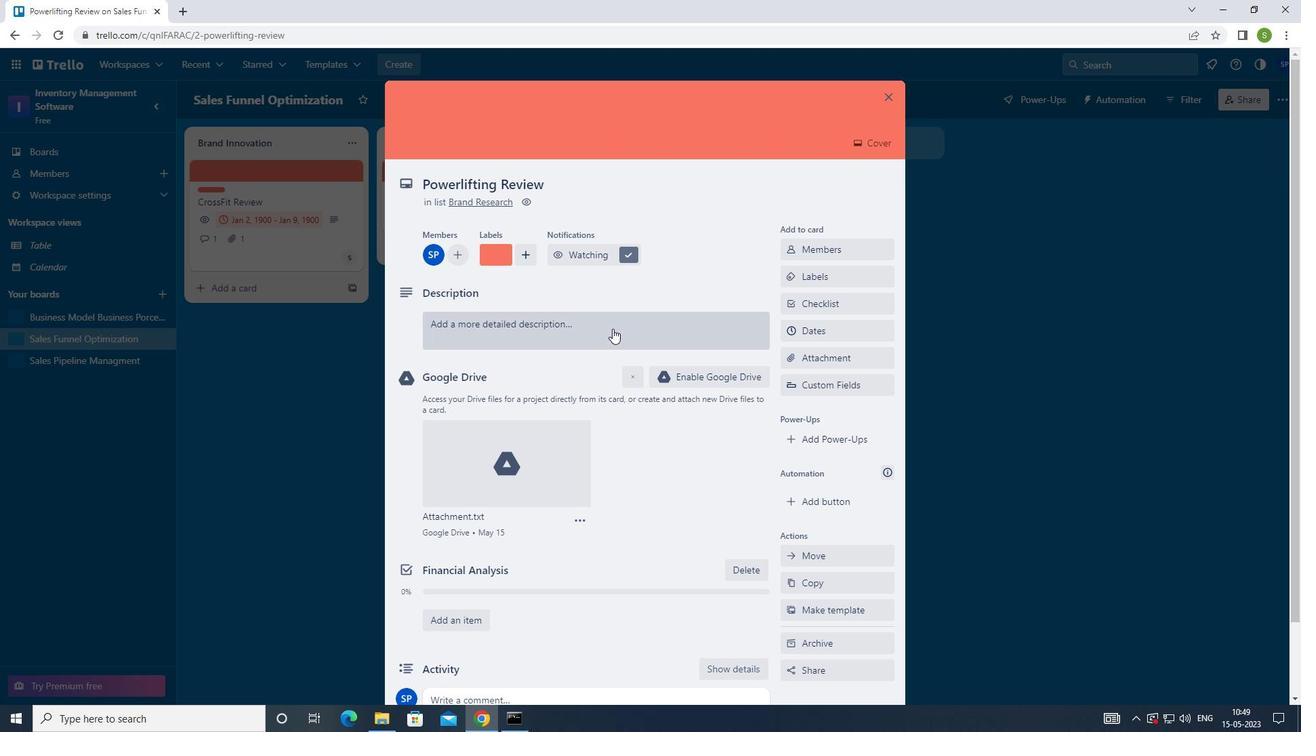 
Action: Key pressed <Key.shift>CREATE<Key.space>AND<Key.space>SEND<Key.space>OUT<Key.space>EMPLOYEE<Key.space>ENGE<Key.backspace>AGEMENT<Key.space>SURVEY<Key.space>ON<Key.space>WORK-LIFE<Key.space>BALANCE
Screenshot: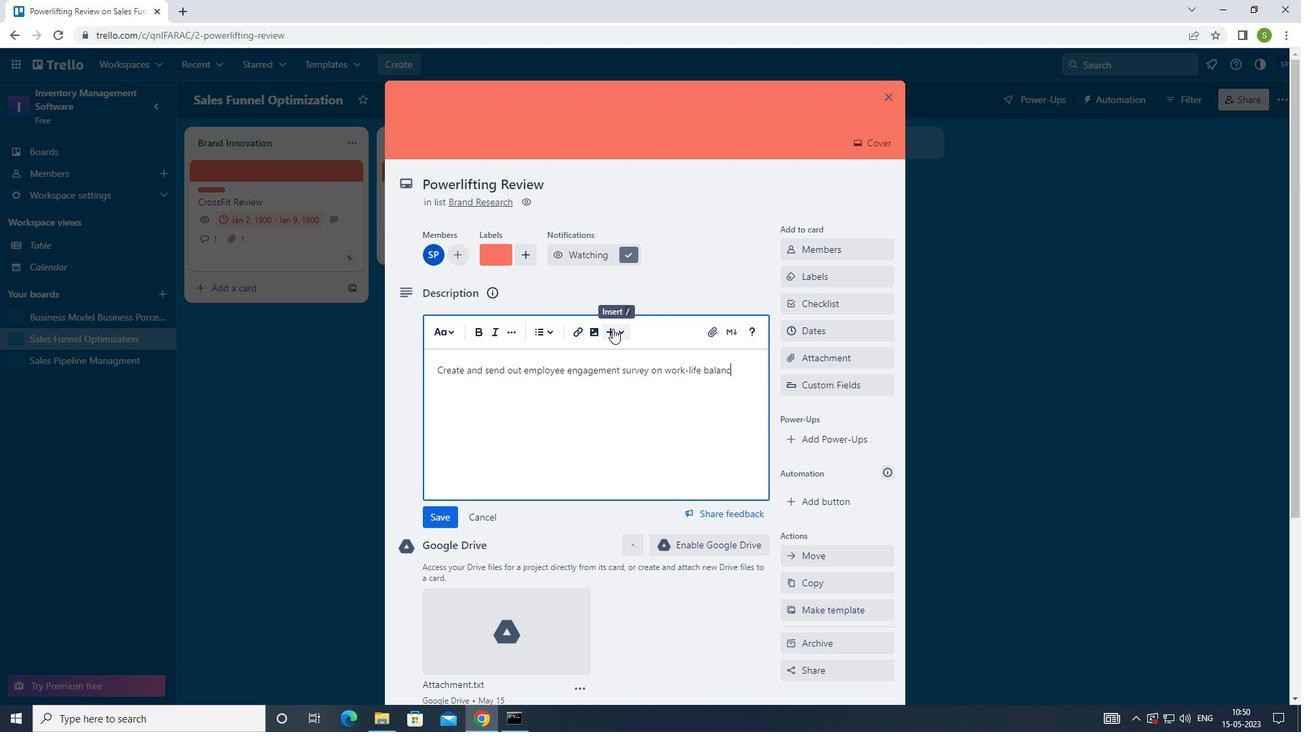 
Action: Mouse moved to (444, 518)
Screenshot: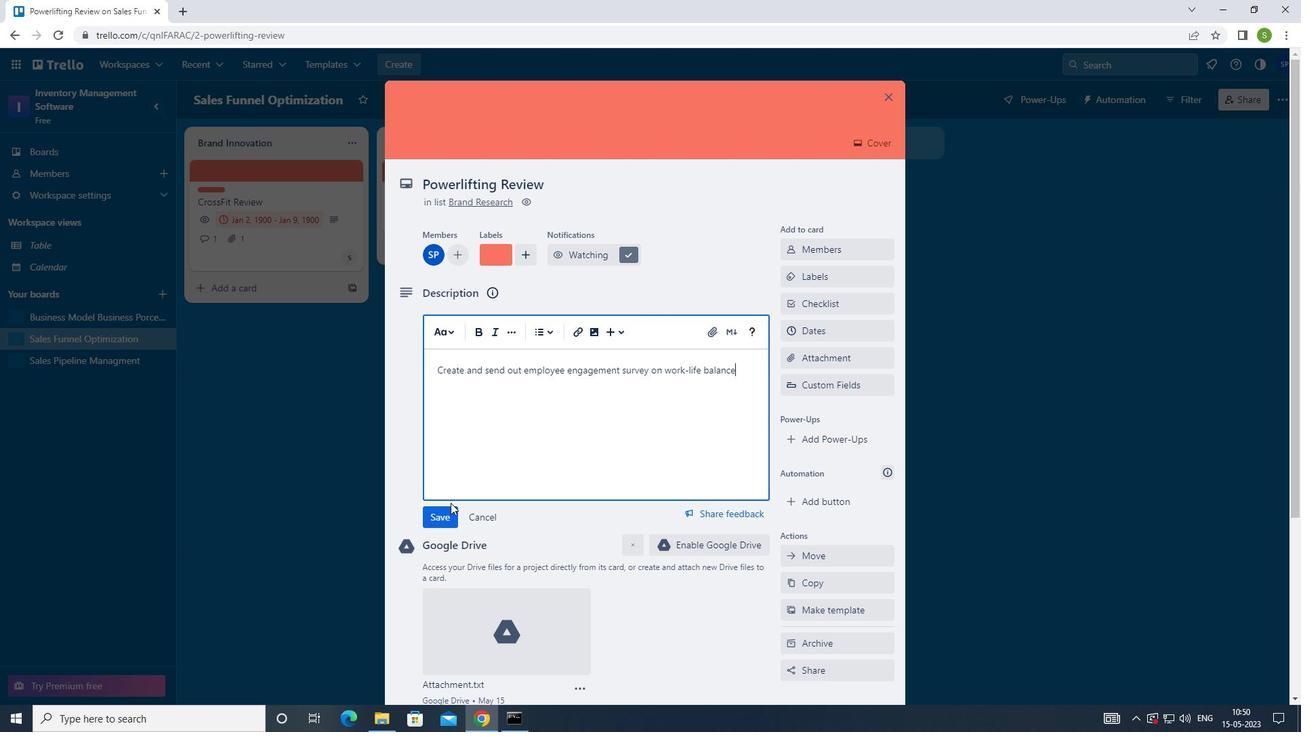 
Action: Mouse pressed left at (444, 518)
Screenshot: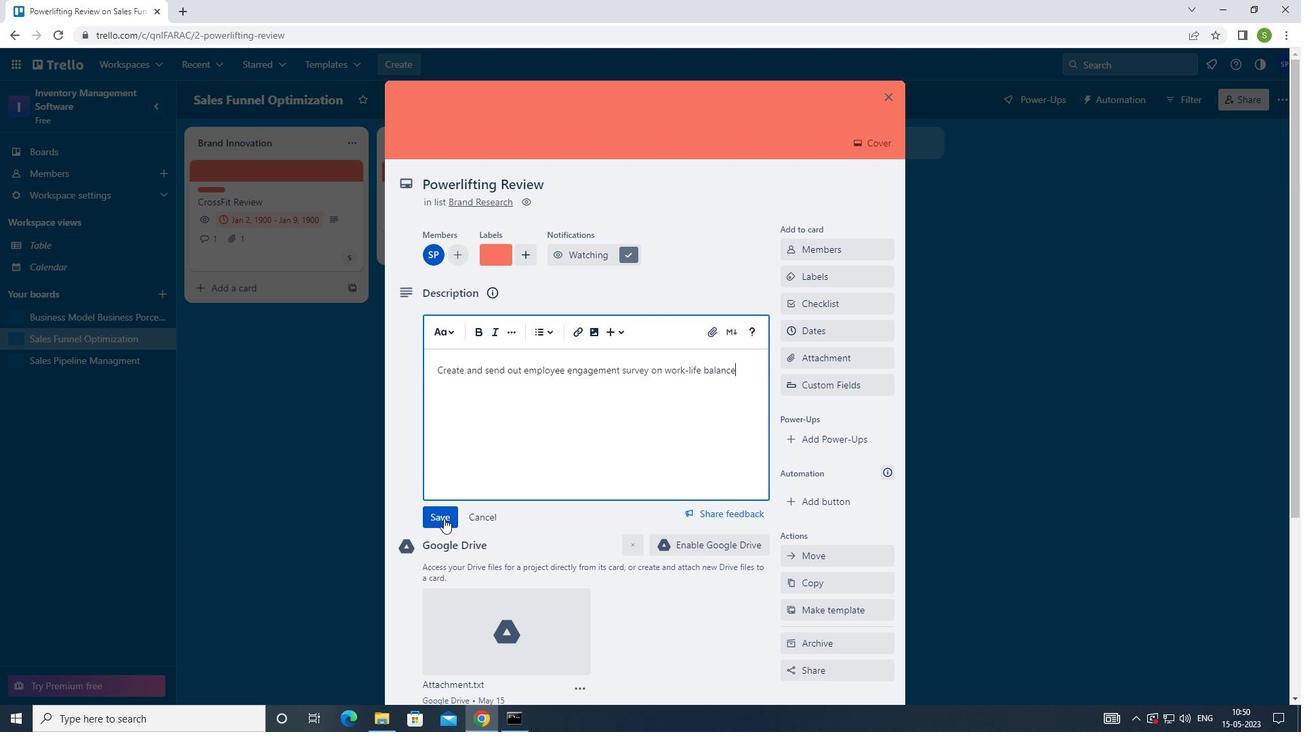
Action: Mouse moved to (523, 462)
Screenshot: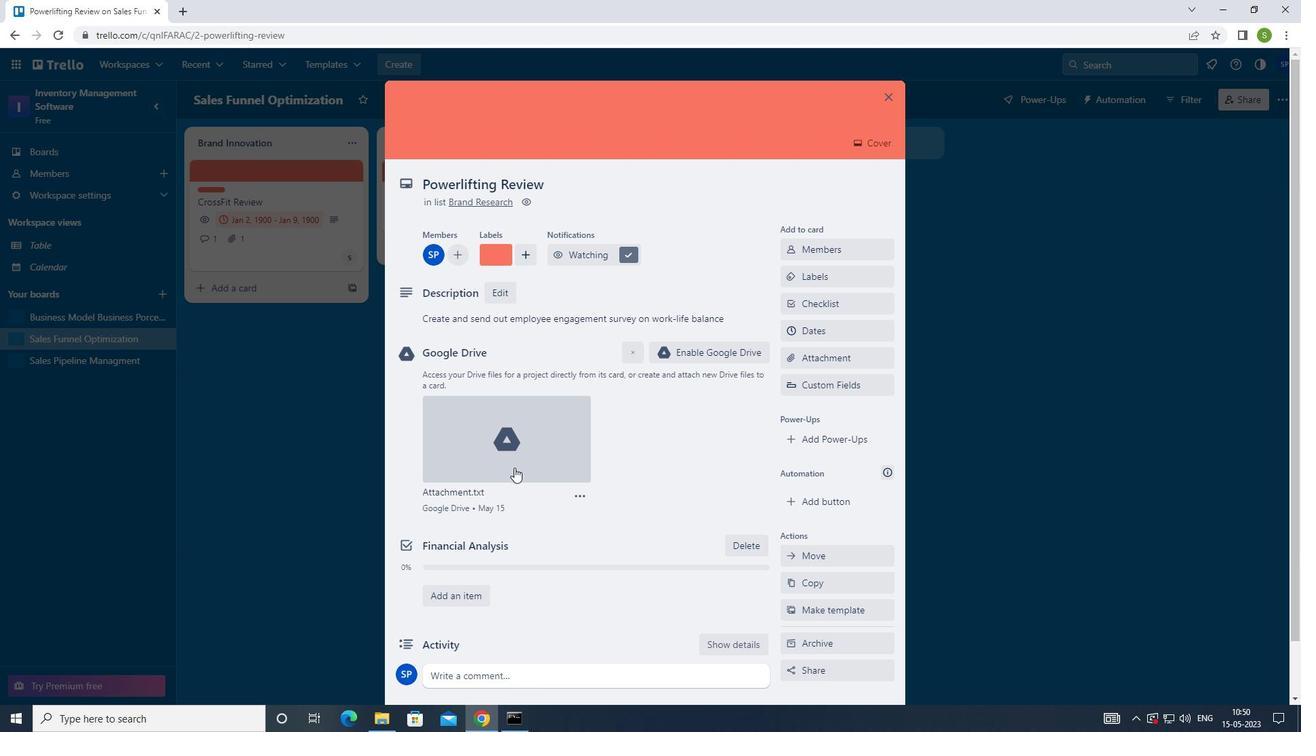 
Action: Mouse scrolled (523, 461) with delta (0, 0)
Screenshot: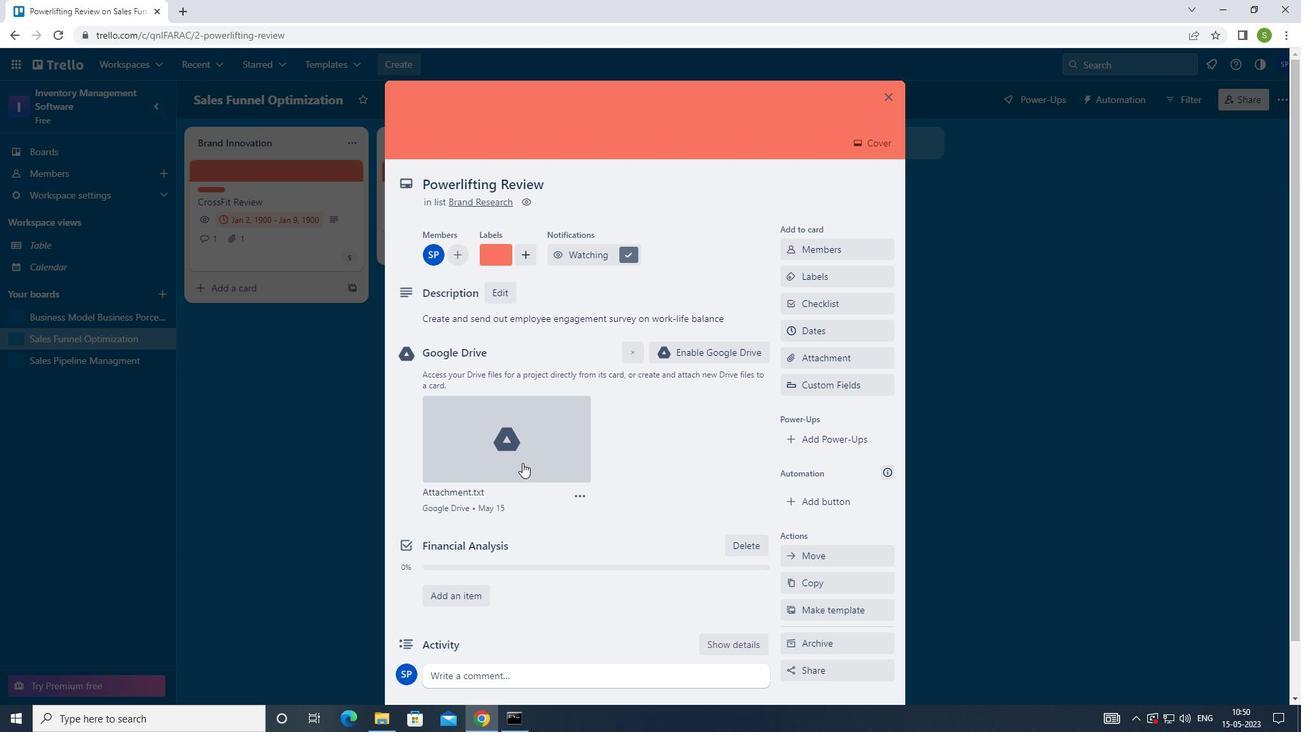 
Action: Mouse moved to (524, 462)
Screenshot: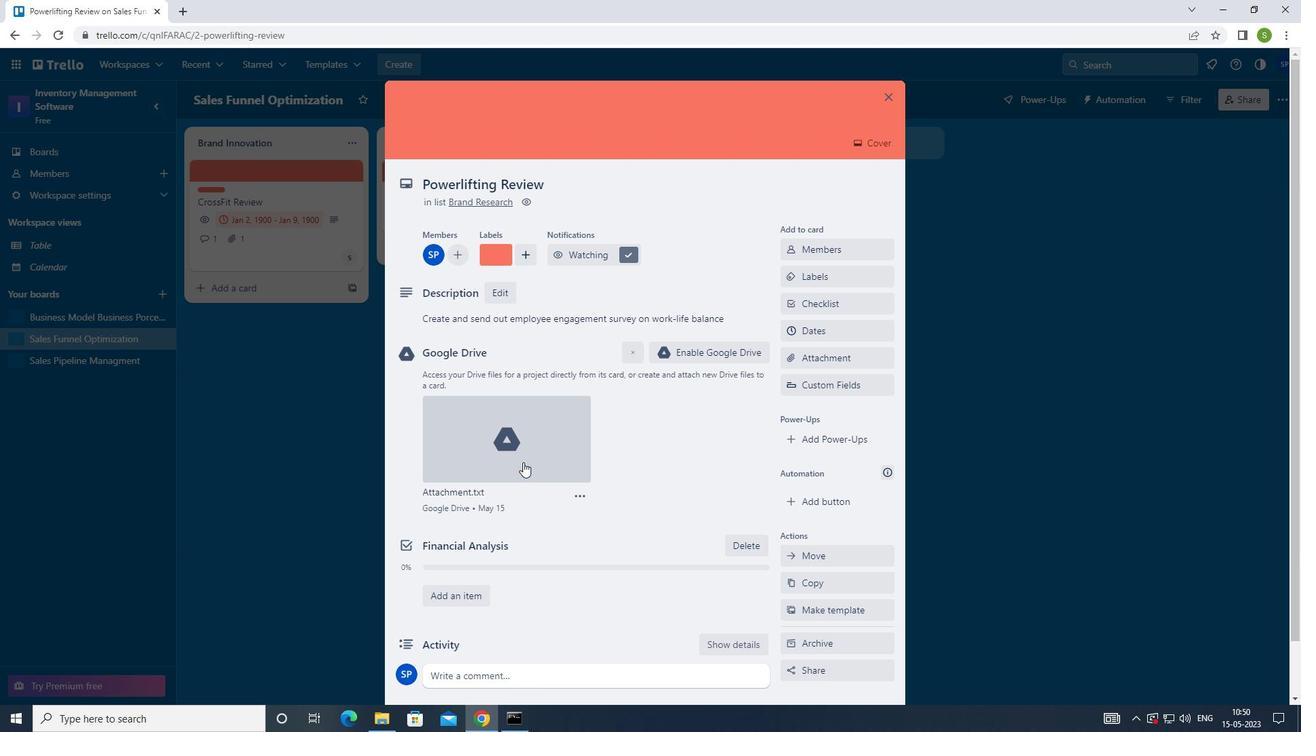 
Action: Mouse scrolled (524, 462) with delta (0, 0)
Screenshot: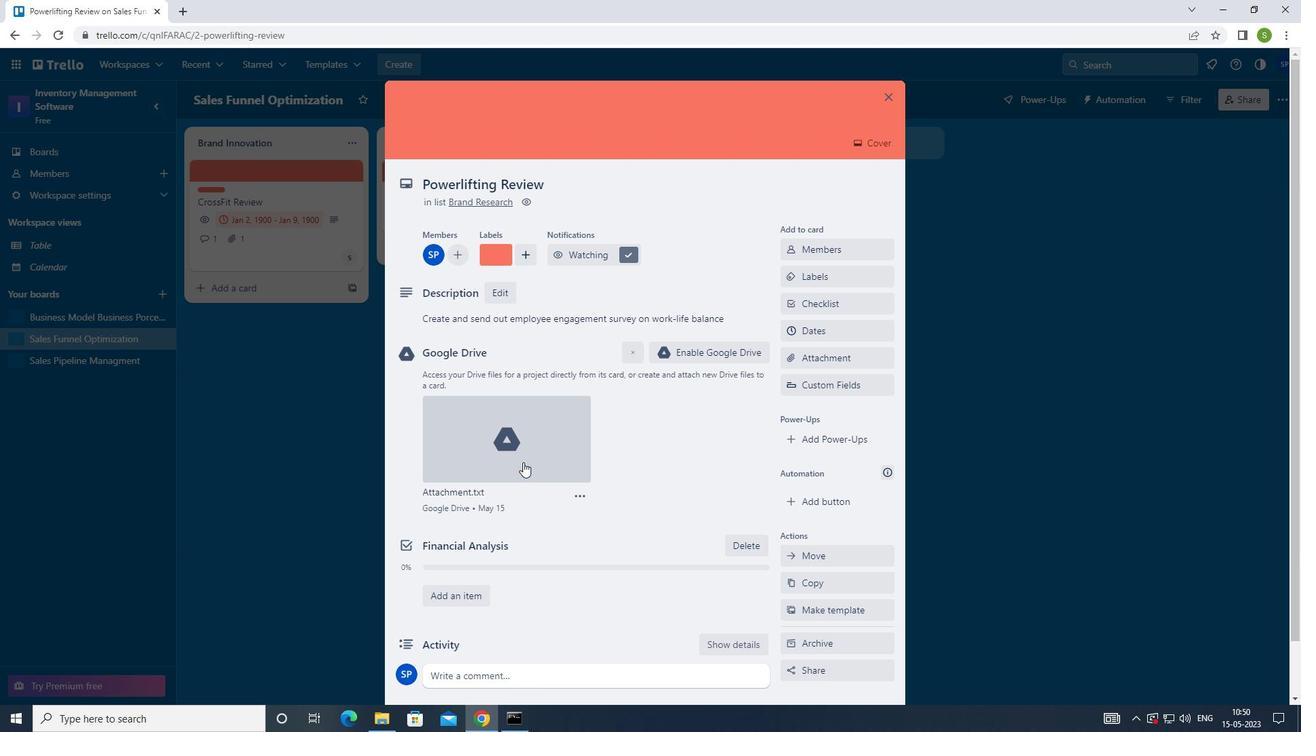 
Action: Mouse moved to (525, 462)
Screenshot: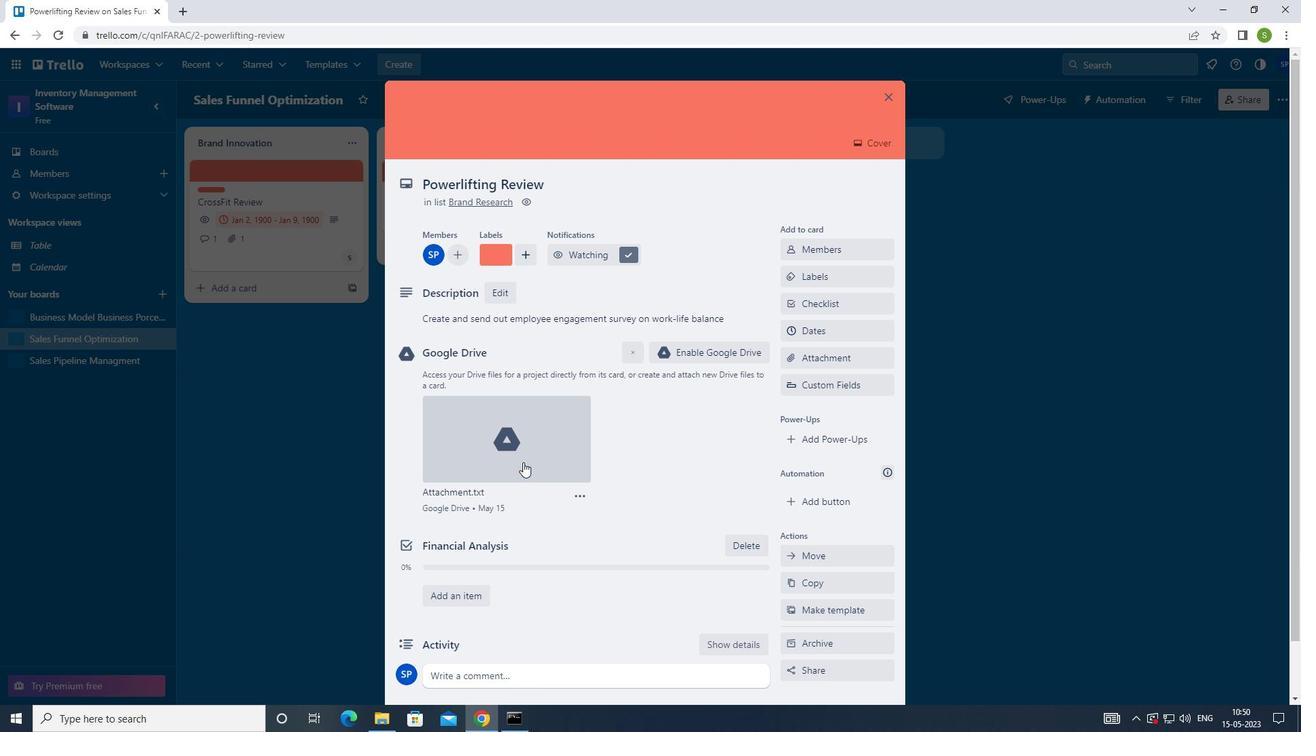
Action: Mouse scrolled (525, 462) with delta (0, 0)
Screenshot: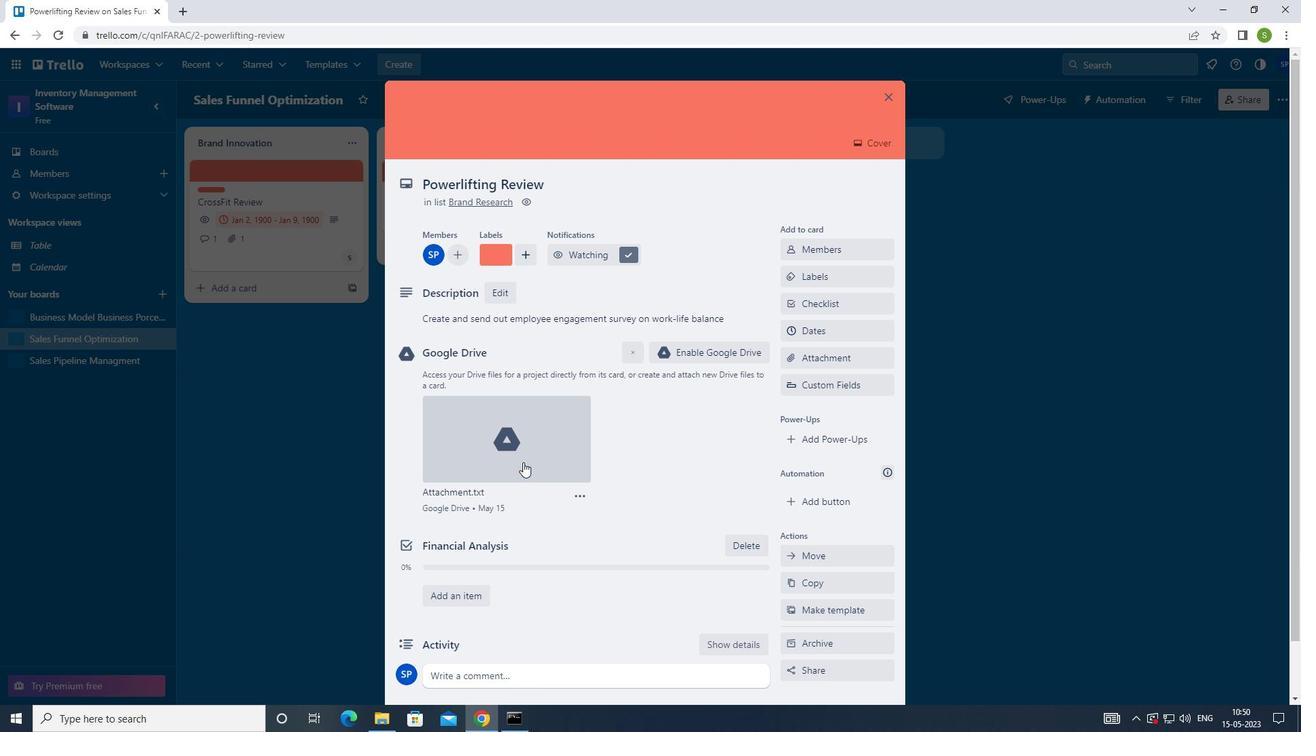 
Action: Mouse moved to (535, 616)
Screenshot: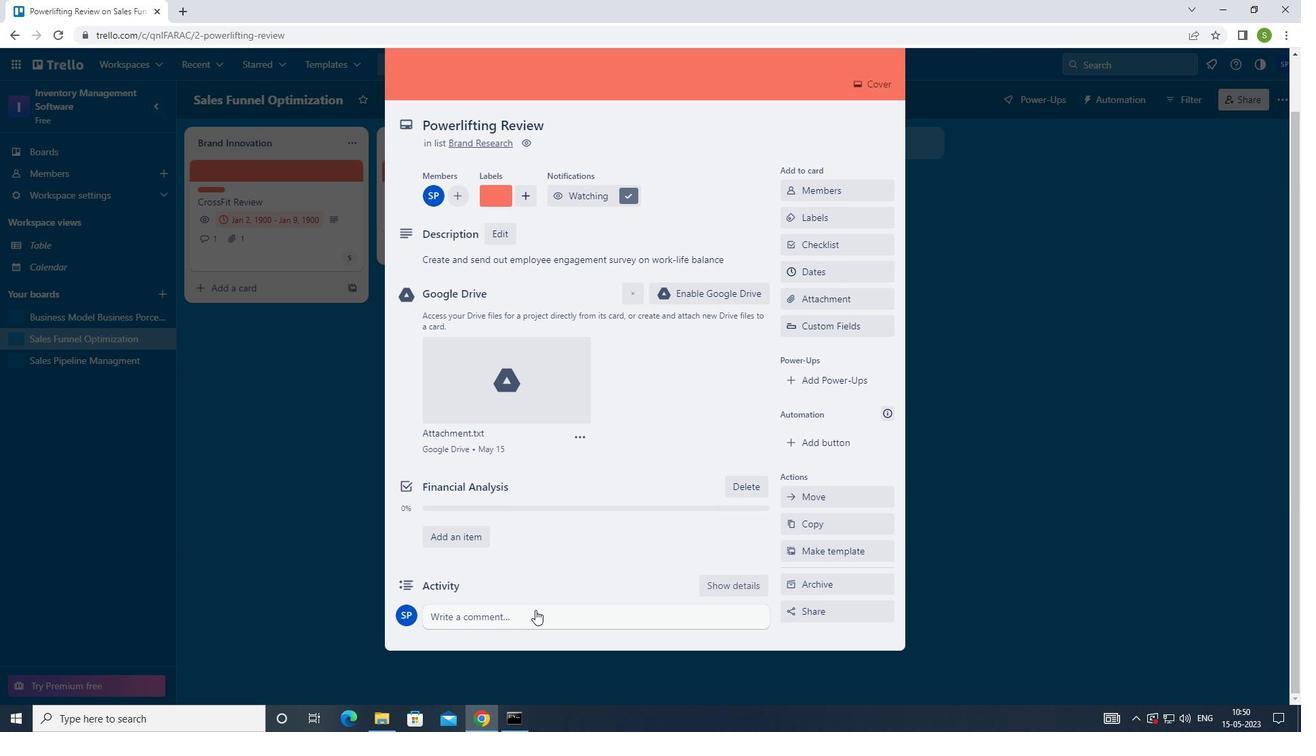 
Action: Mouse pressed left at (535, 616)
Screenshot: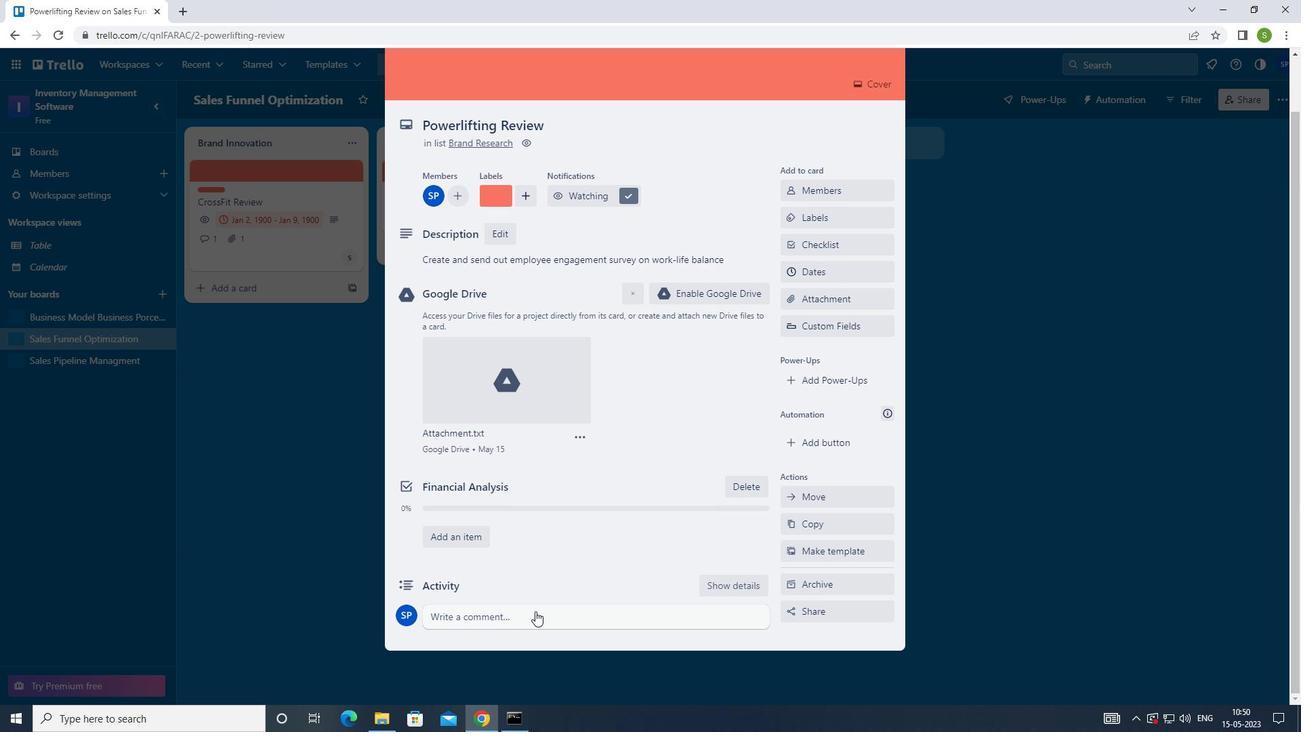 
Action: Mouse moved to (637, 416)
Screenshot: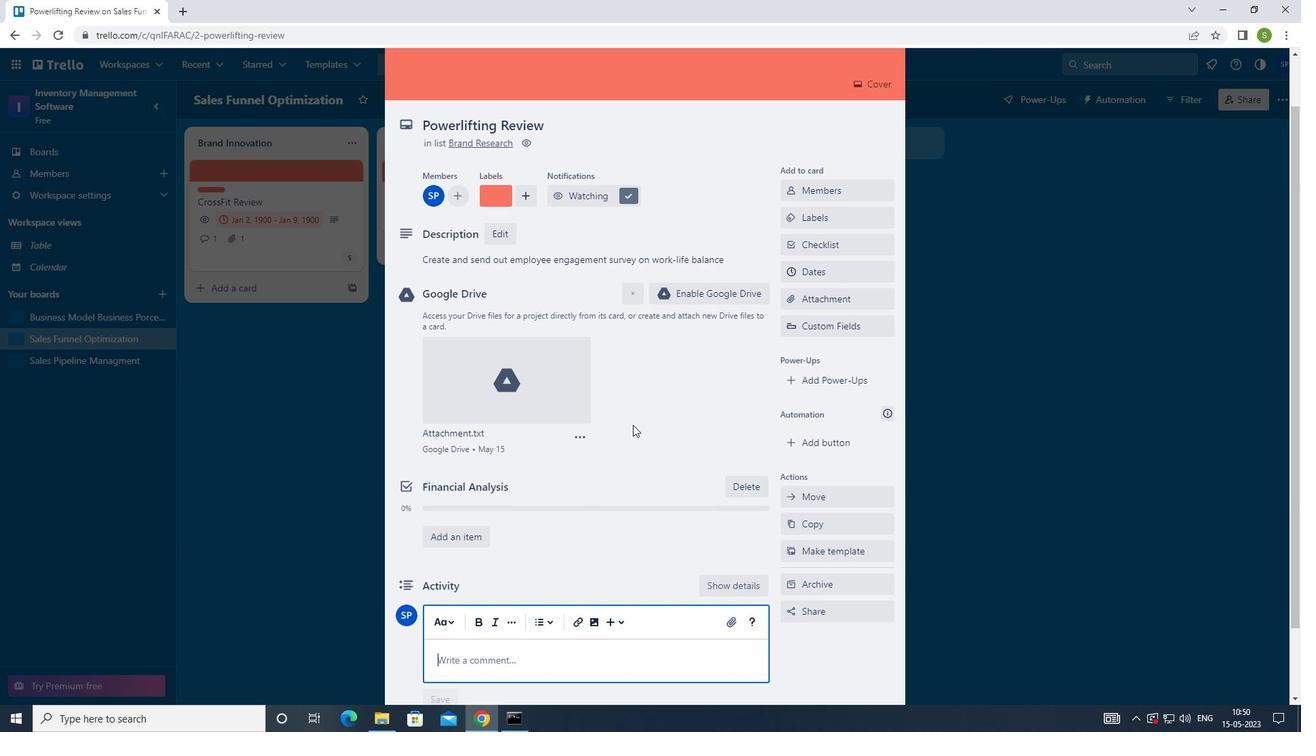 
Action: Key pressed <Key.shift_r>LET<Key.space>US<Key.space>APPROACH<Key.space>THIS<Key.space>WITH<Key.space>TASK<Key.space>WITH<Key.space>A<Key.space>SENCE<Key.backspace><Key.backspace>SE<Key.space>OF<Key.space>CUSTOMER-CENTRICITY<Key.space>PRO<Key.backspace>IORITIZING<Key.space>THE<Key.space>NEEDS<Key.space>AND<Key.space>PREFRENCES<Key.left><Key.left><Key.left><Key.left><Key.left><Key.left>E<Key.right><Key.right><Key.right><Key.right><Key.right><Key.right><Key.space>OF<Key.space>OUR<Key.space>CUSTOMER
Screenshot: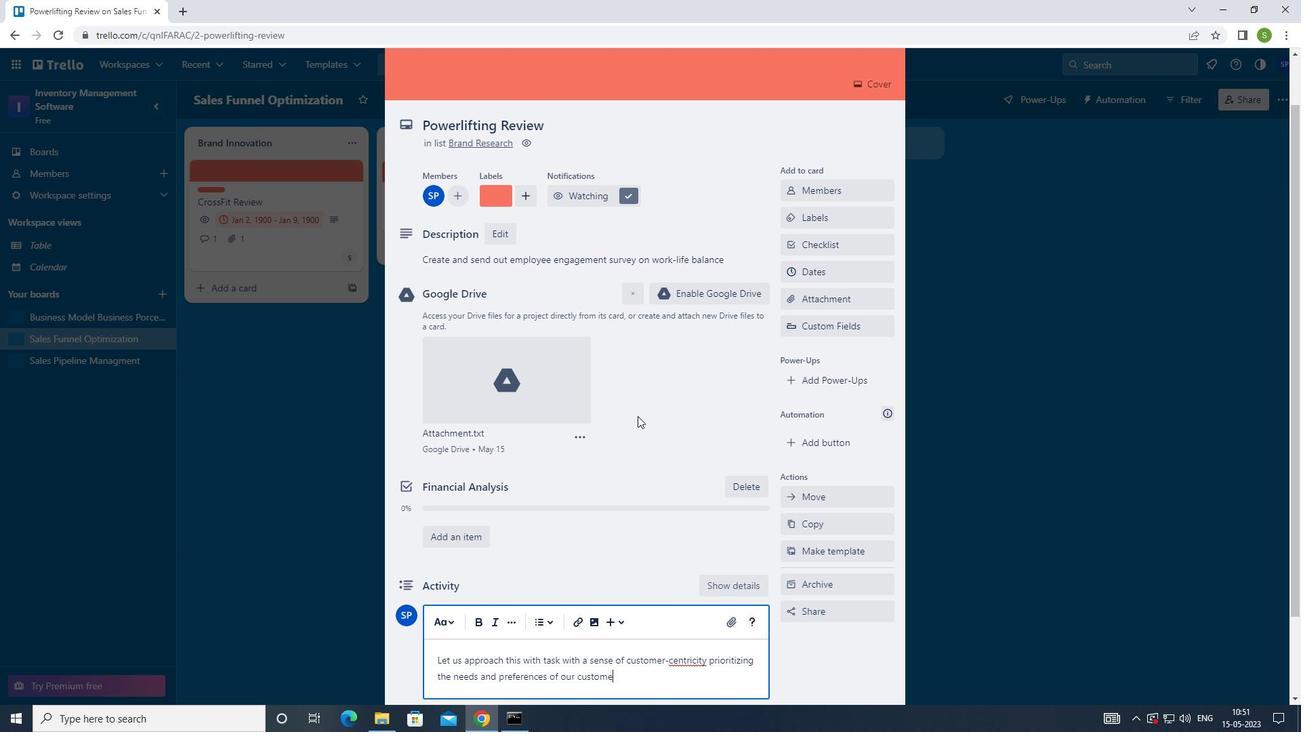
Action: Mouse moved to (615, 436)
Screenshot: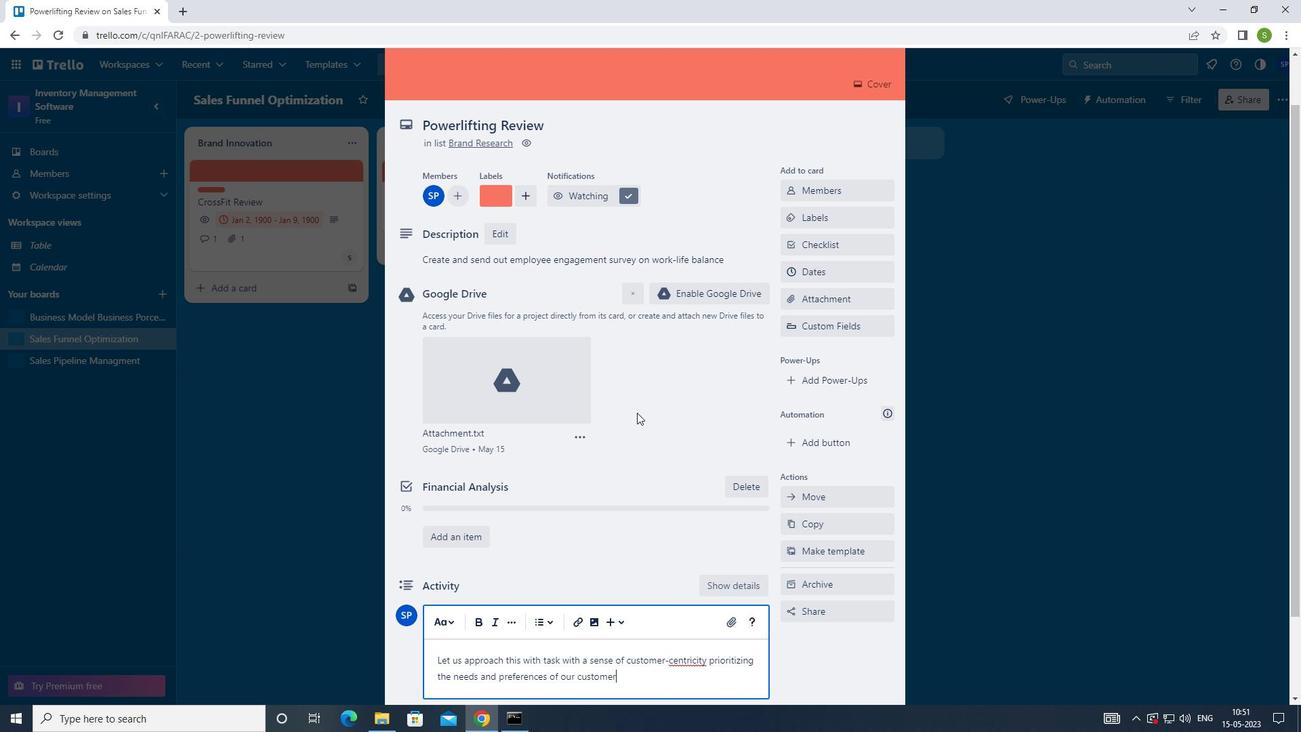 
Action: Mouse scrolled (615, 435) with delta (0, 0)
Screenshot: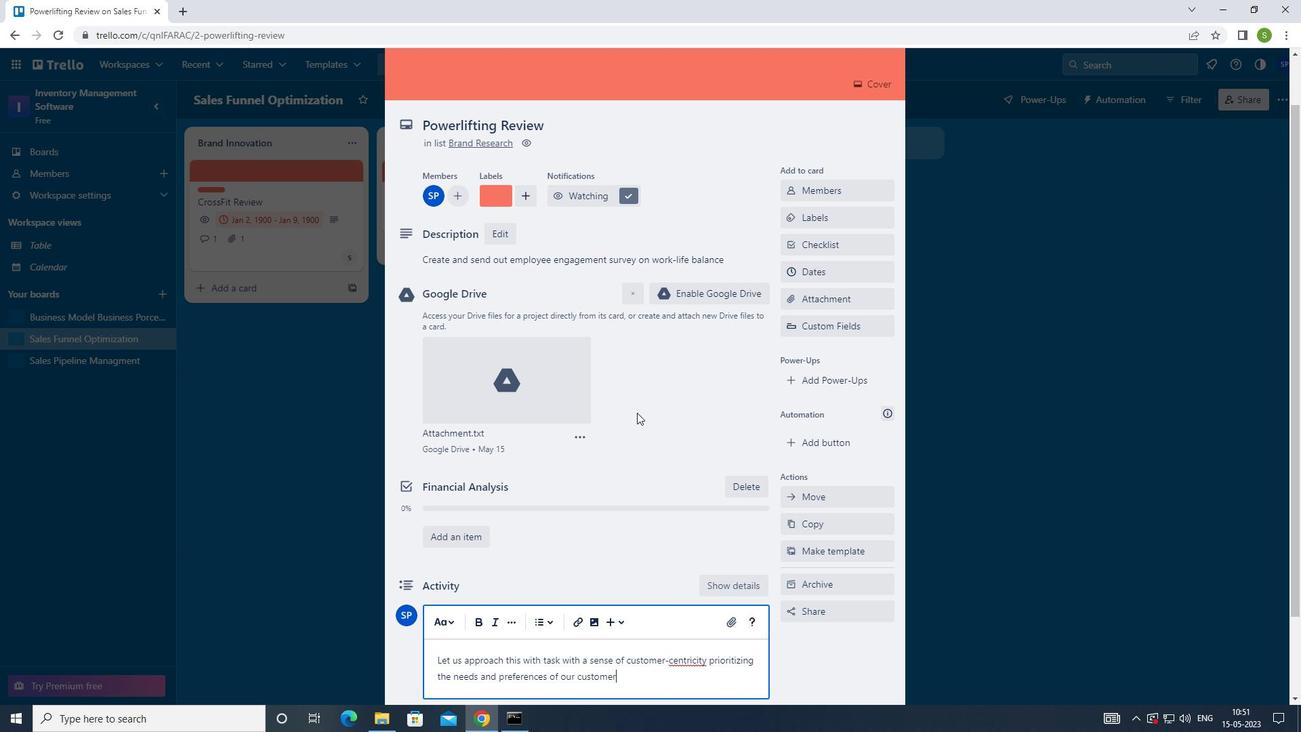 
Action: Mouse moved to (615, 439)
Screenshot: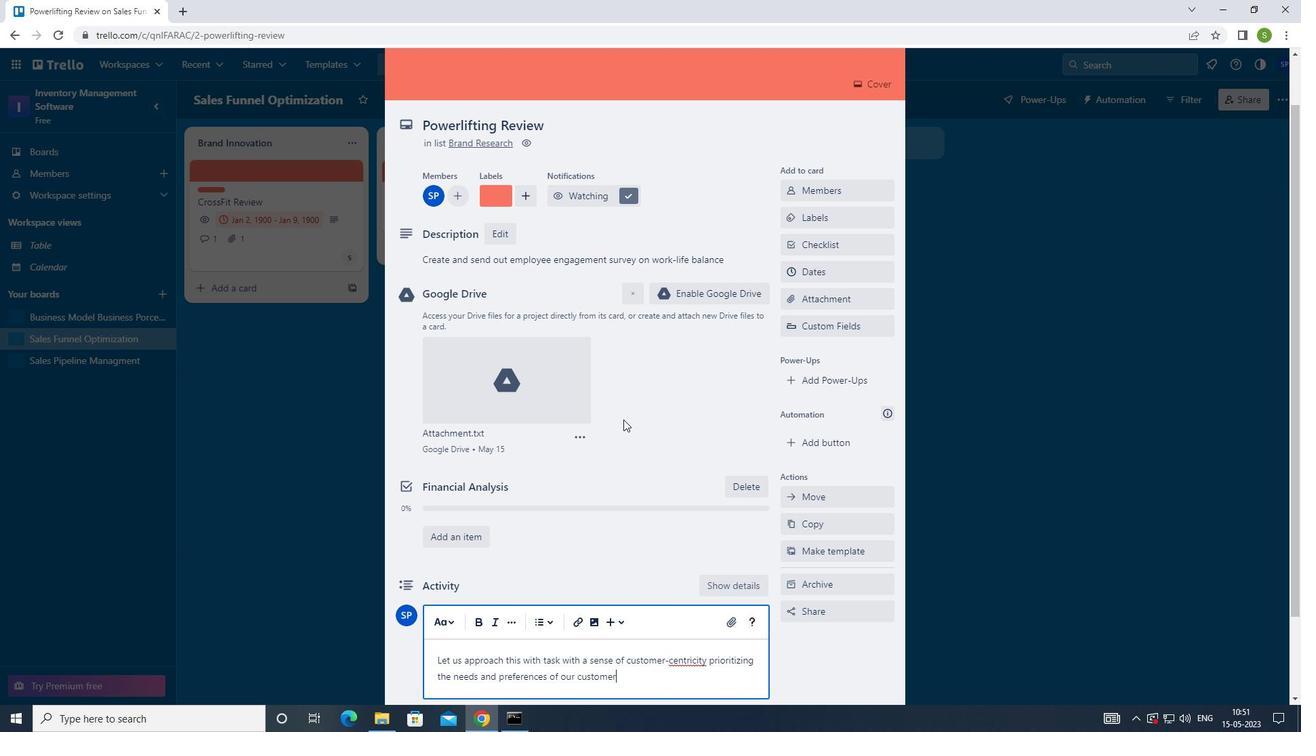 
Action: Mouse scrolled (615, 438) with delta (0, 0)
Screenshot: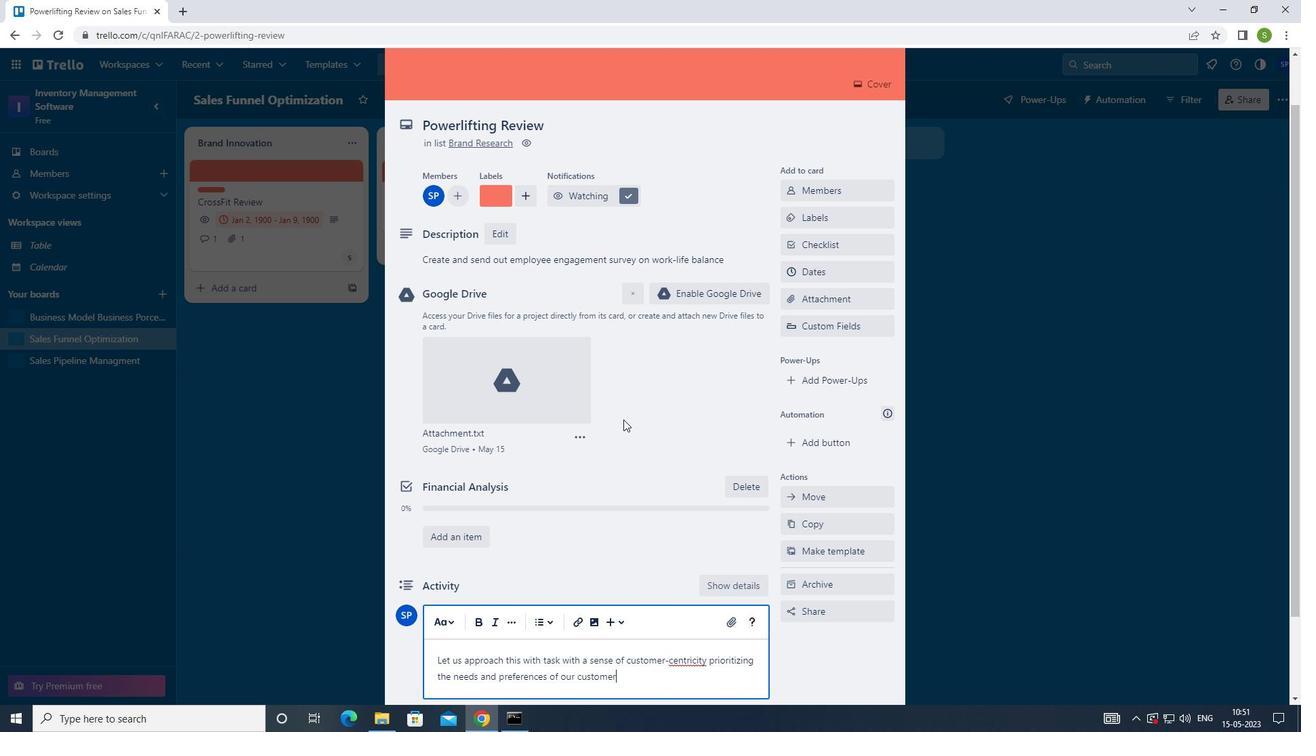 
Action: Mouse moved to (615, 439)
Screenshot: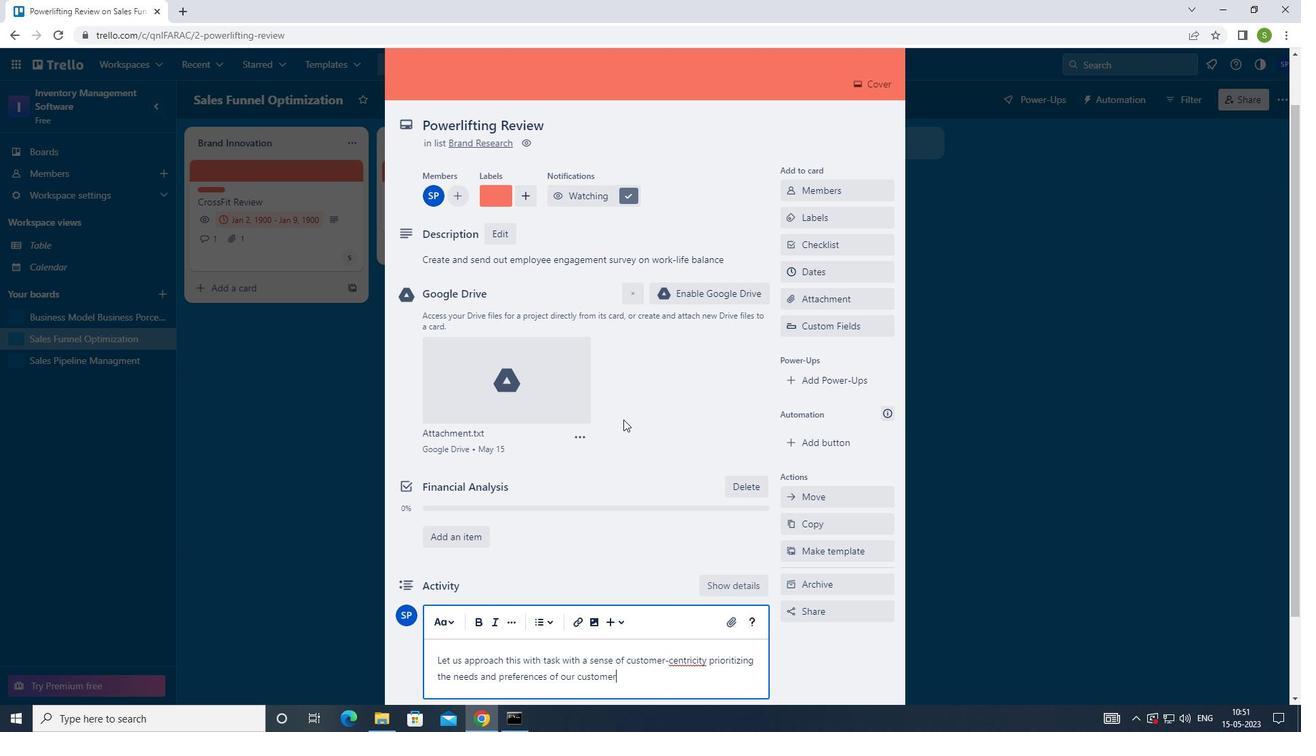 
Action: Mouse scrolled (615, 439) with delta (0, 0)
Screenshot: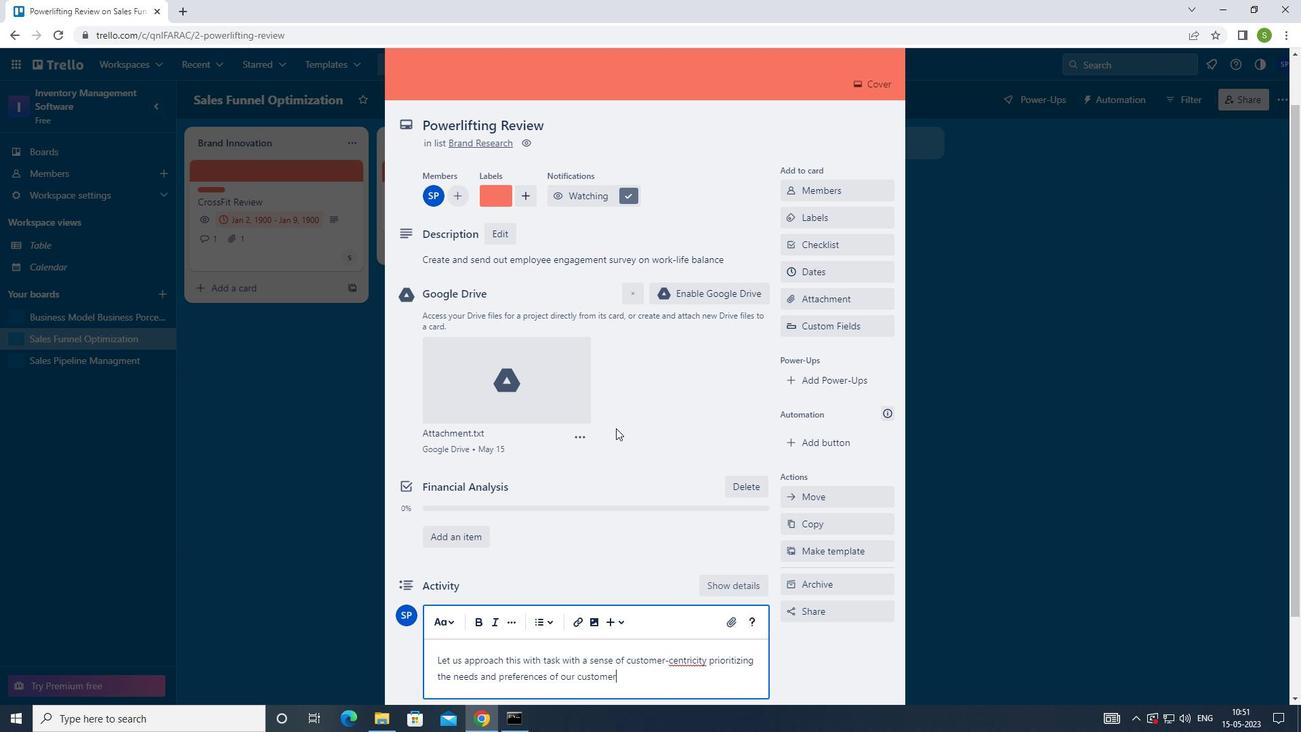 
Action: Mouse moved to (453, 621)
Screenshot: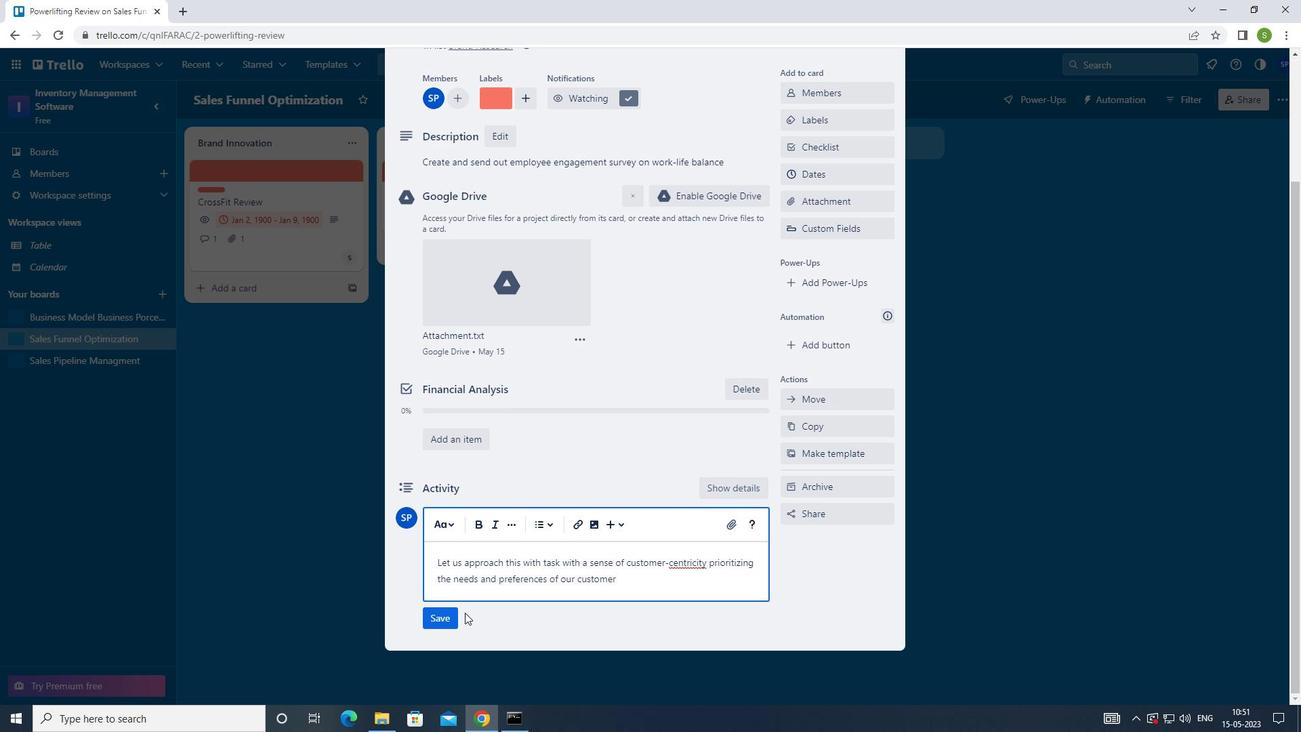 
Action: Mouse pressed left at (453, 621)
Screenshot: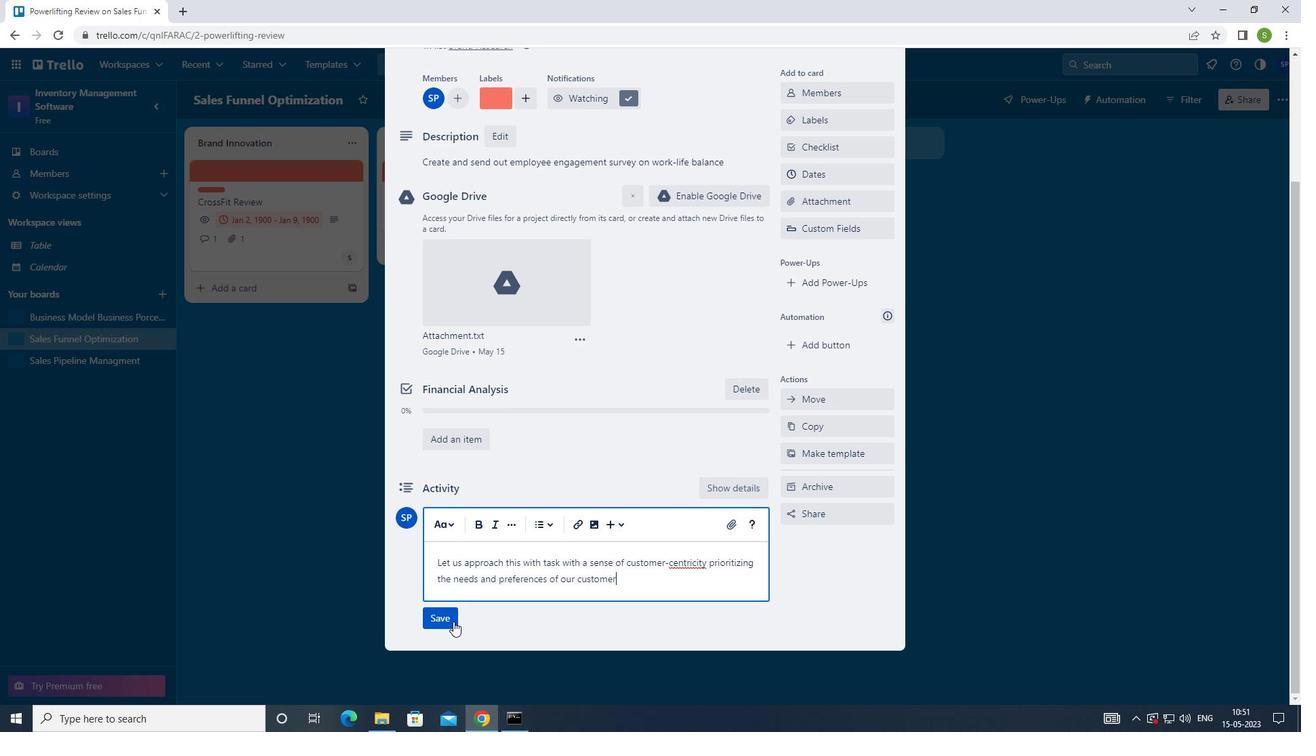 
Action: Mouse moved to (832, 184)
Screenshot: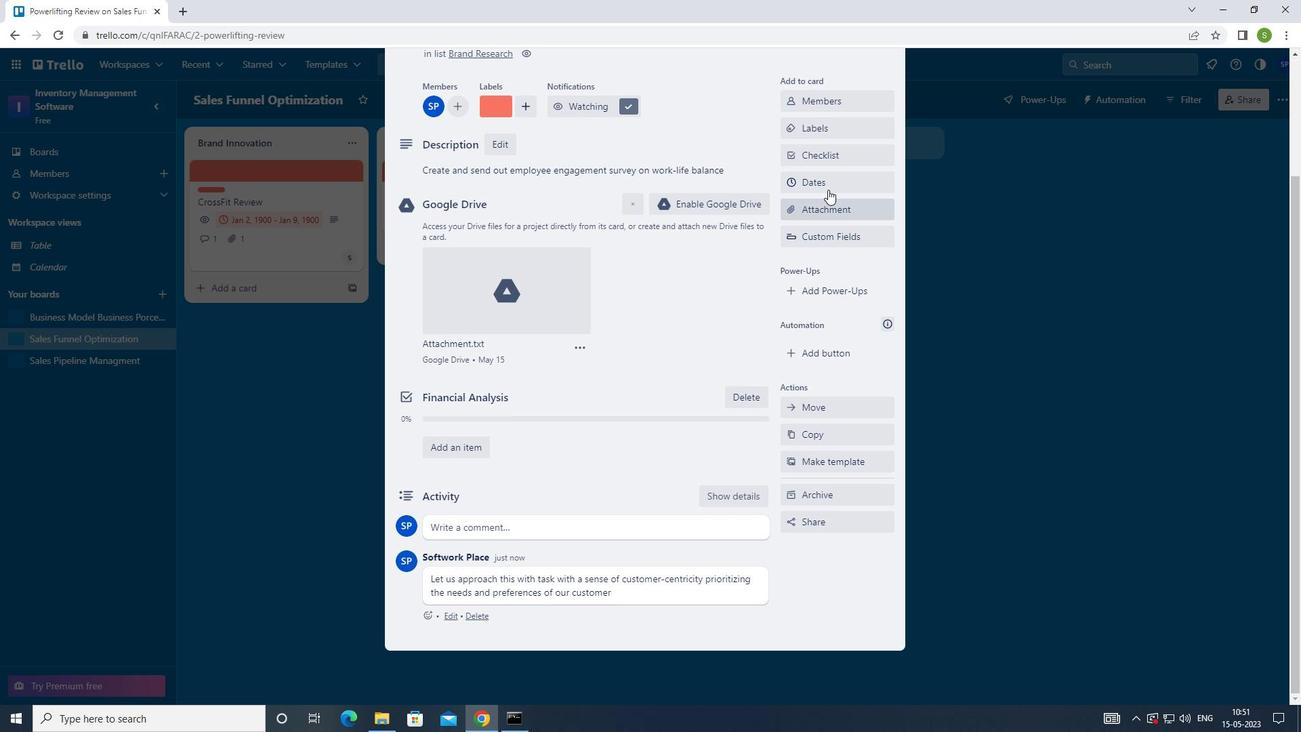 
Action: Mouse pressed left at (832, 184)
Screenshot: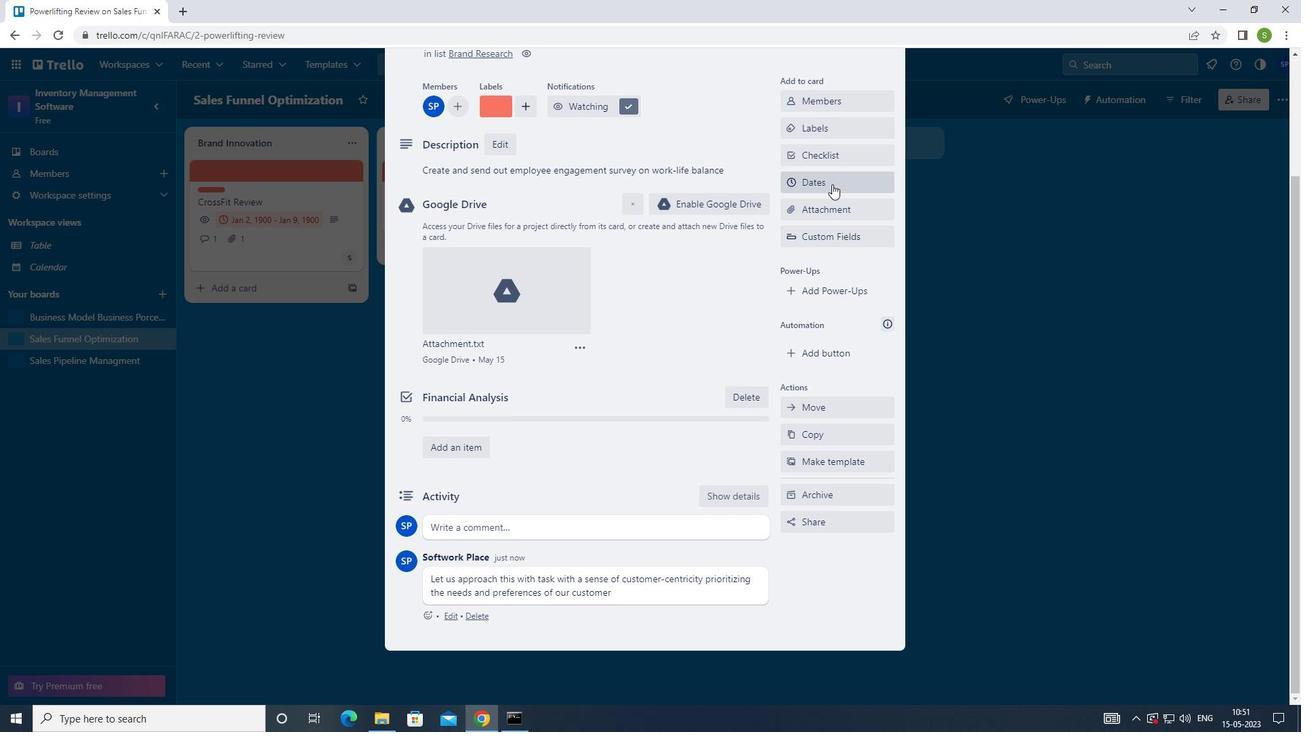 
Action: Mouse moved to (789, 465)
Screenshot: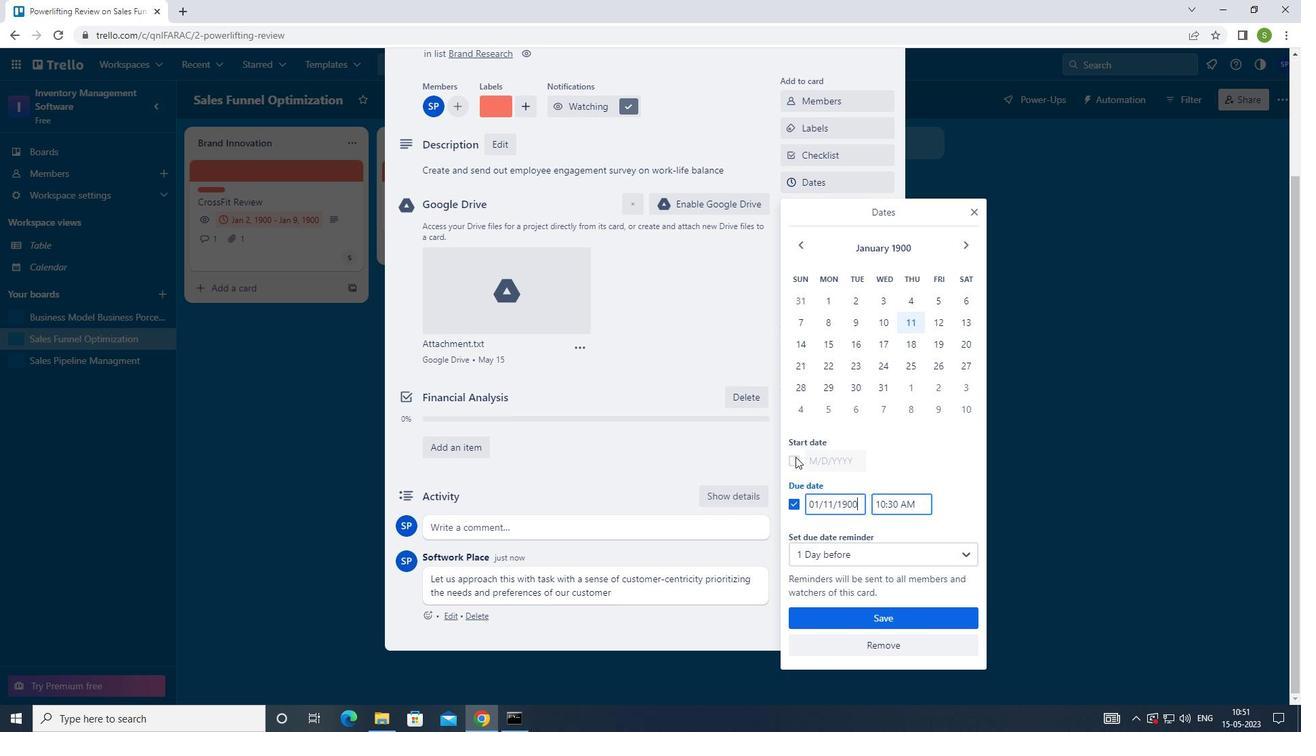 
Action: Mouse pressed left at (789, 465)
Screenshot: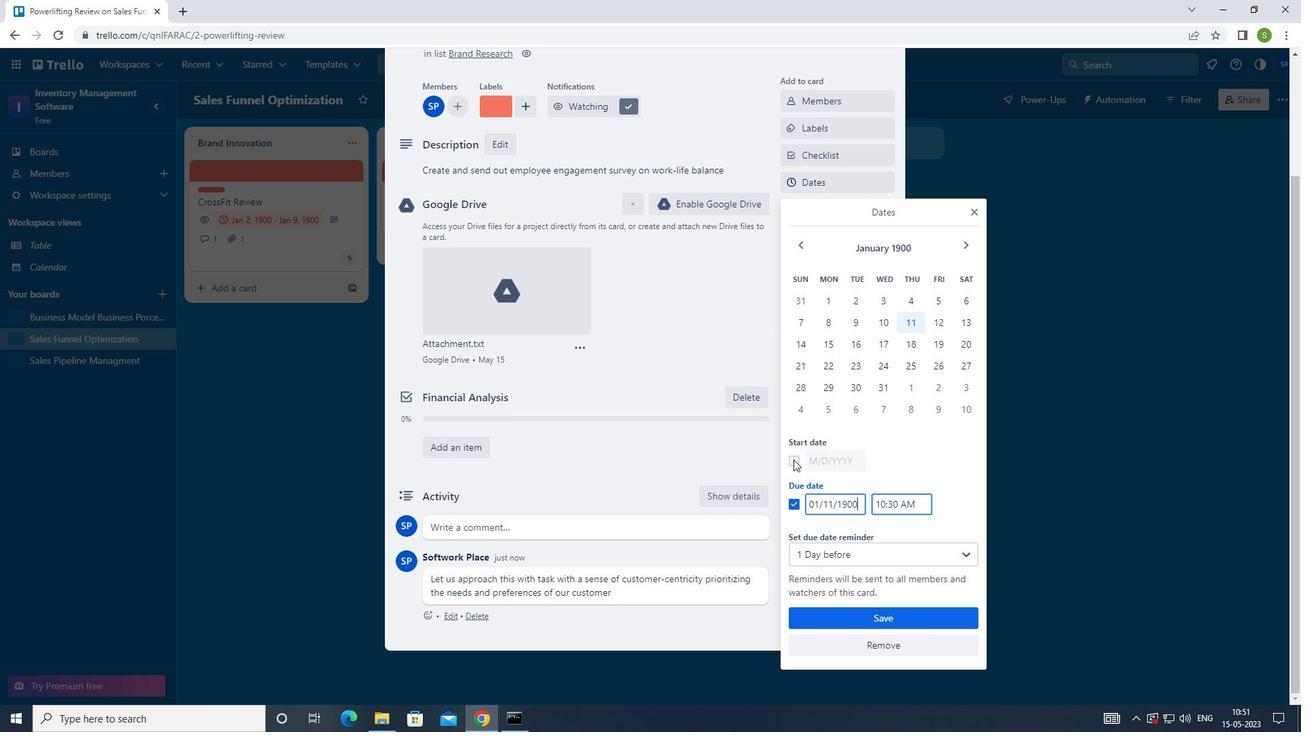 
Action: Mouse moved to (942, 302)
Screenshot: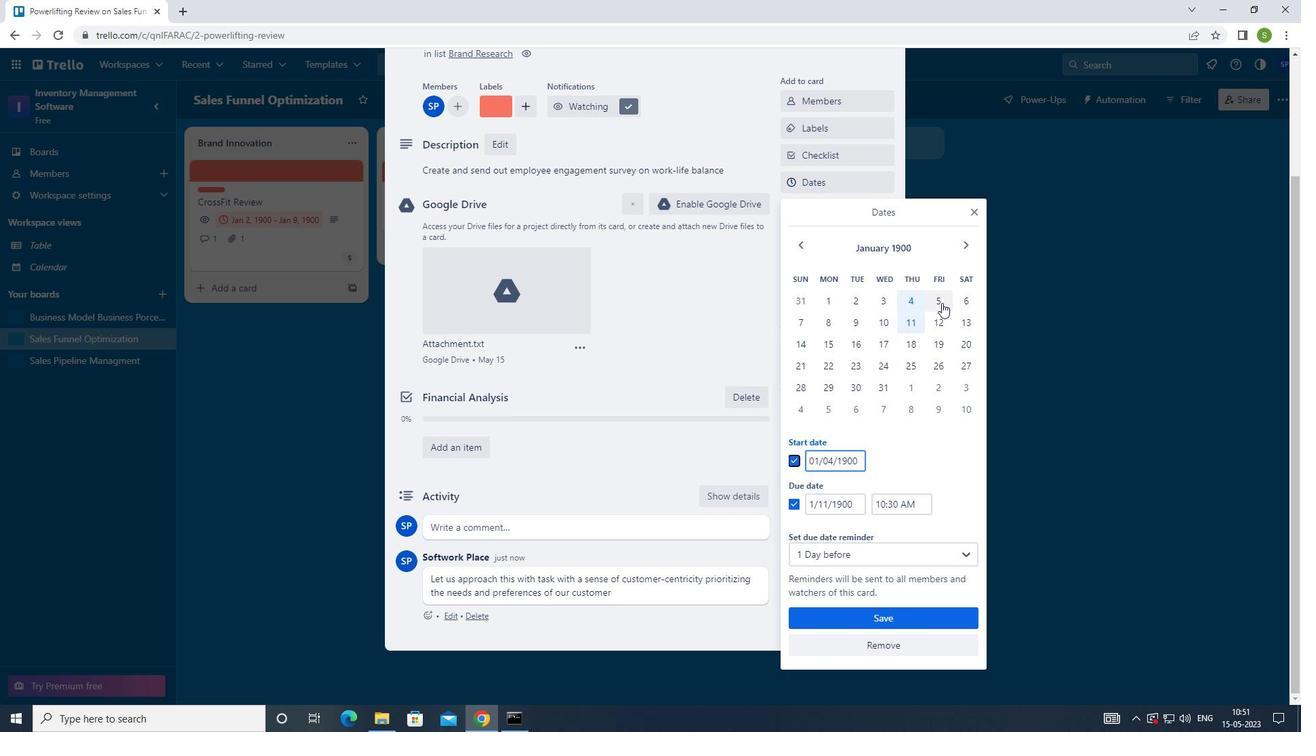 
Action: Mouse pressed left at (942, 302)
Screenshot: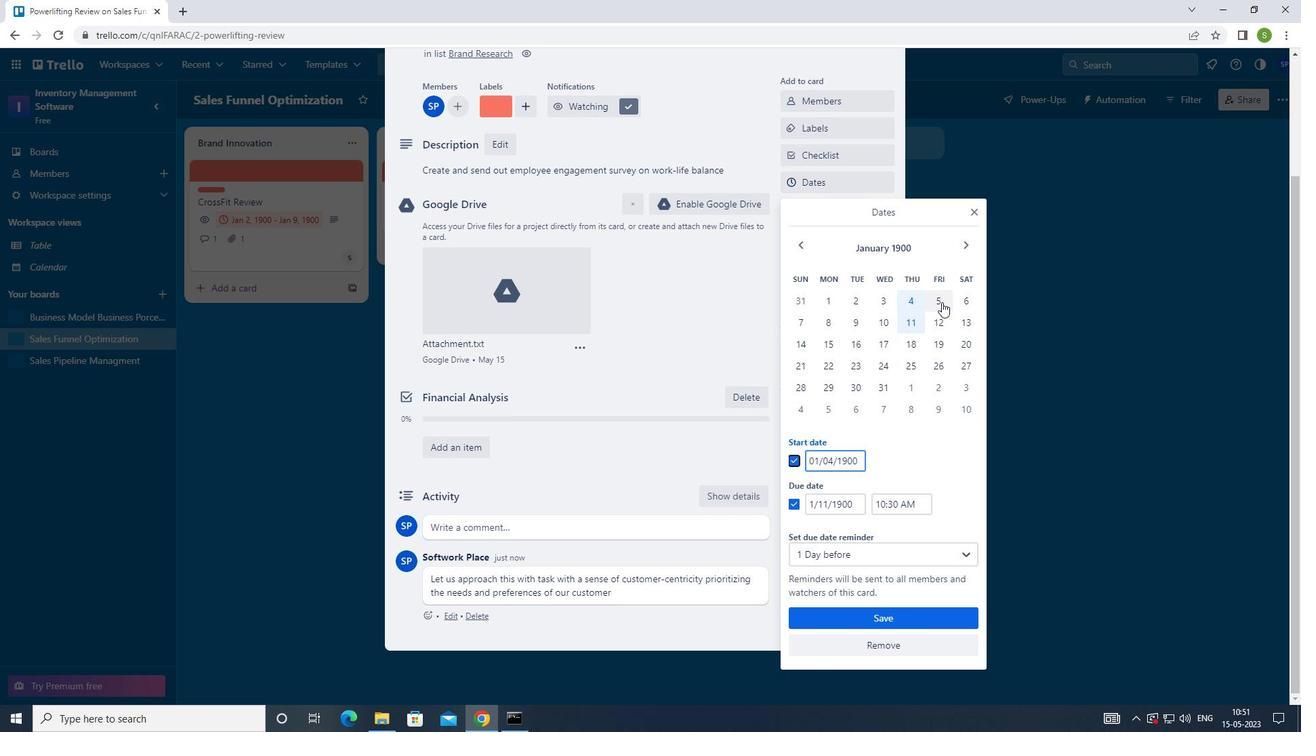 
Action: Mouse moved to (936, 319)
Screenshot: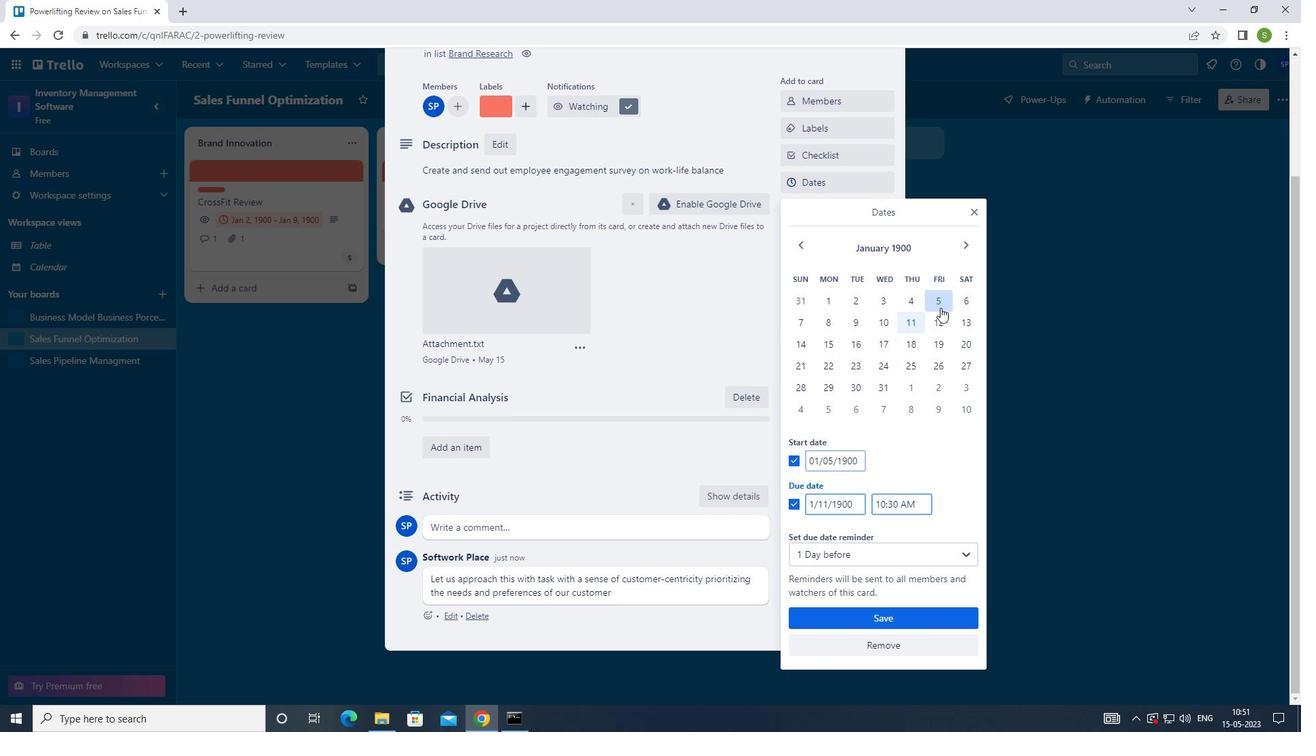 
Action: Mouse pressed left at (936, 319)
Screenshot: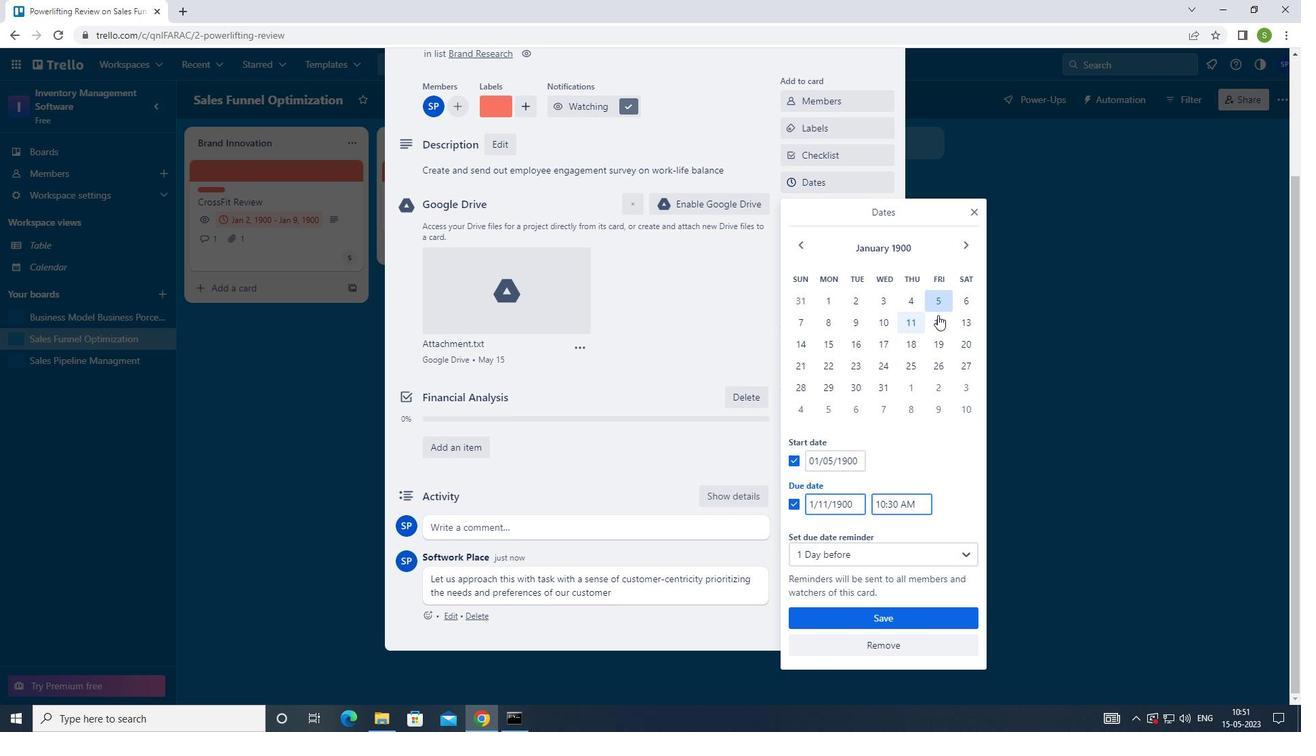 
Action: Mouse moved to (880, 613)
Screenshot: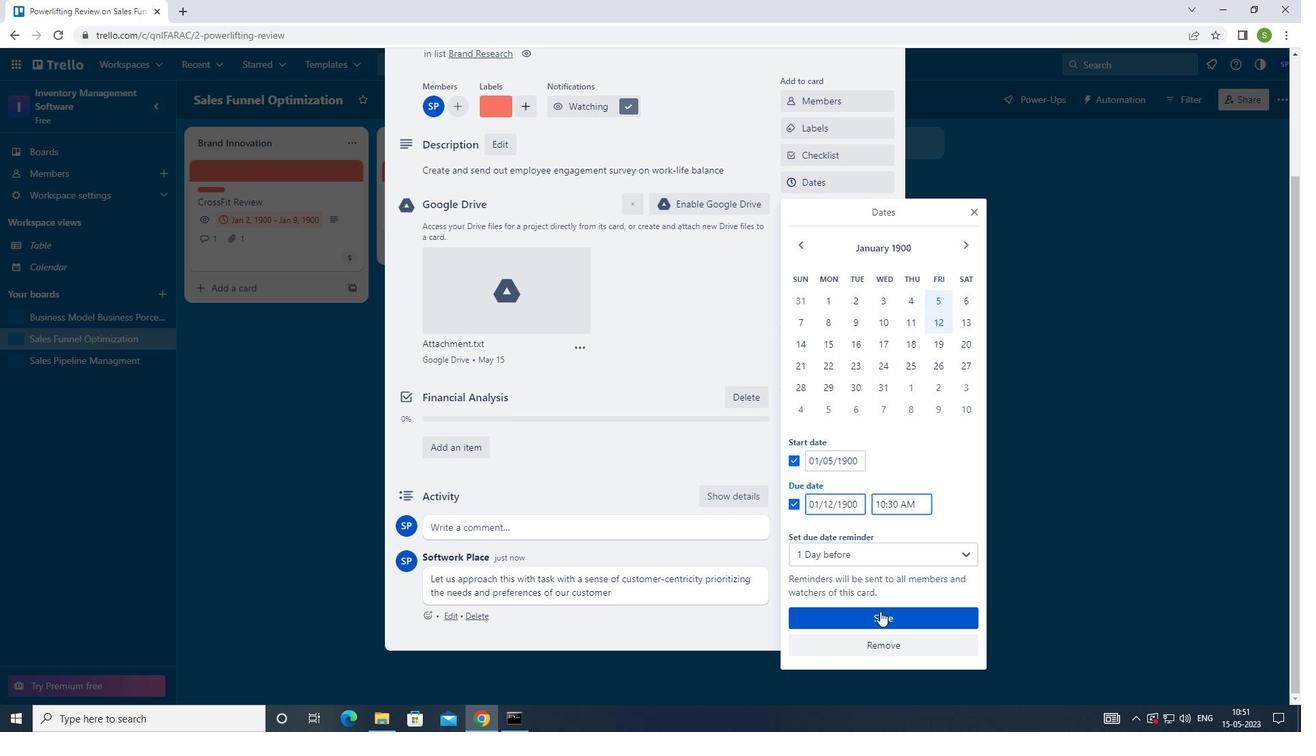 
Action: Mouse pressed left at (880, 613)
Screenshot: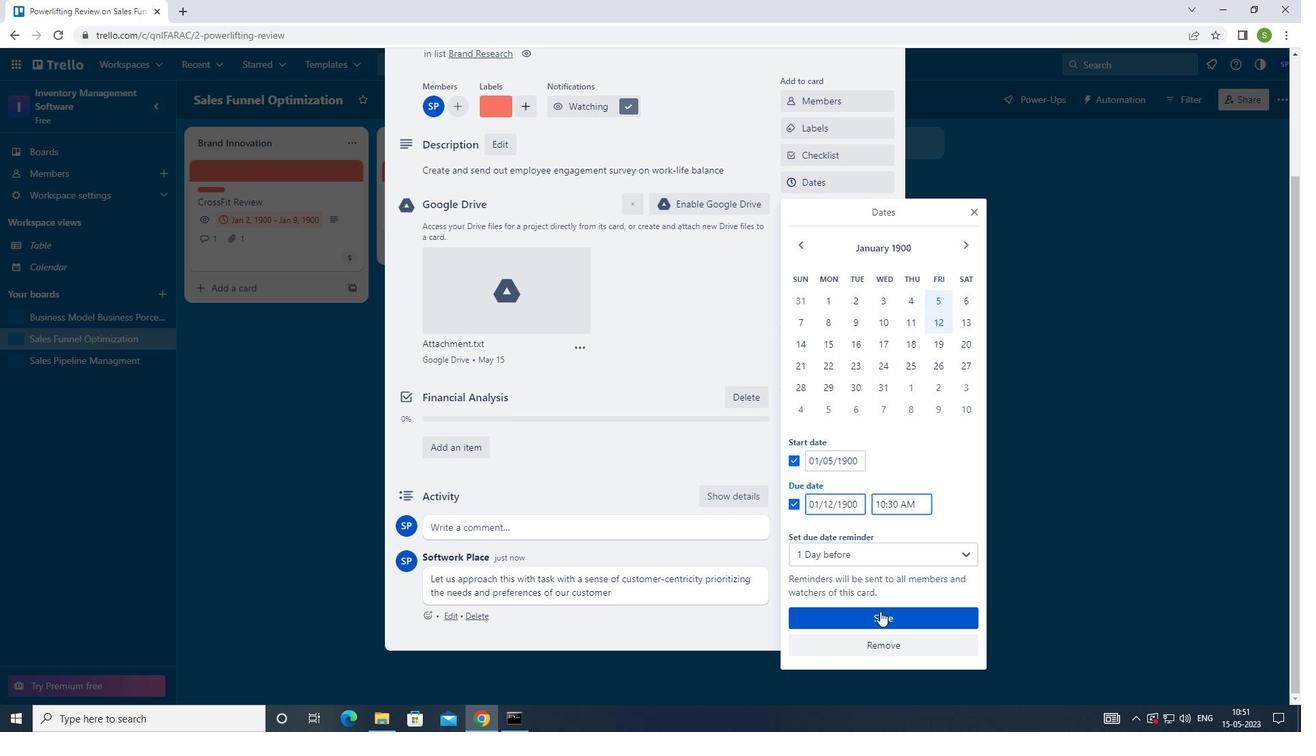 
Action: Mouse moved to (869, 582)
Screenshot: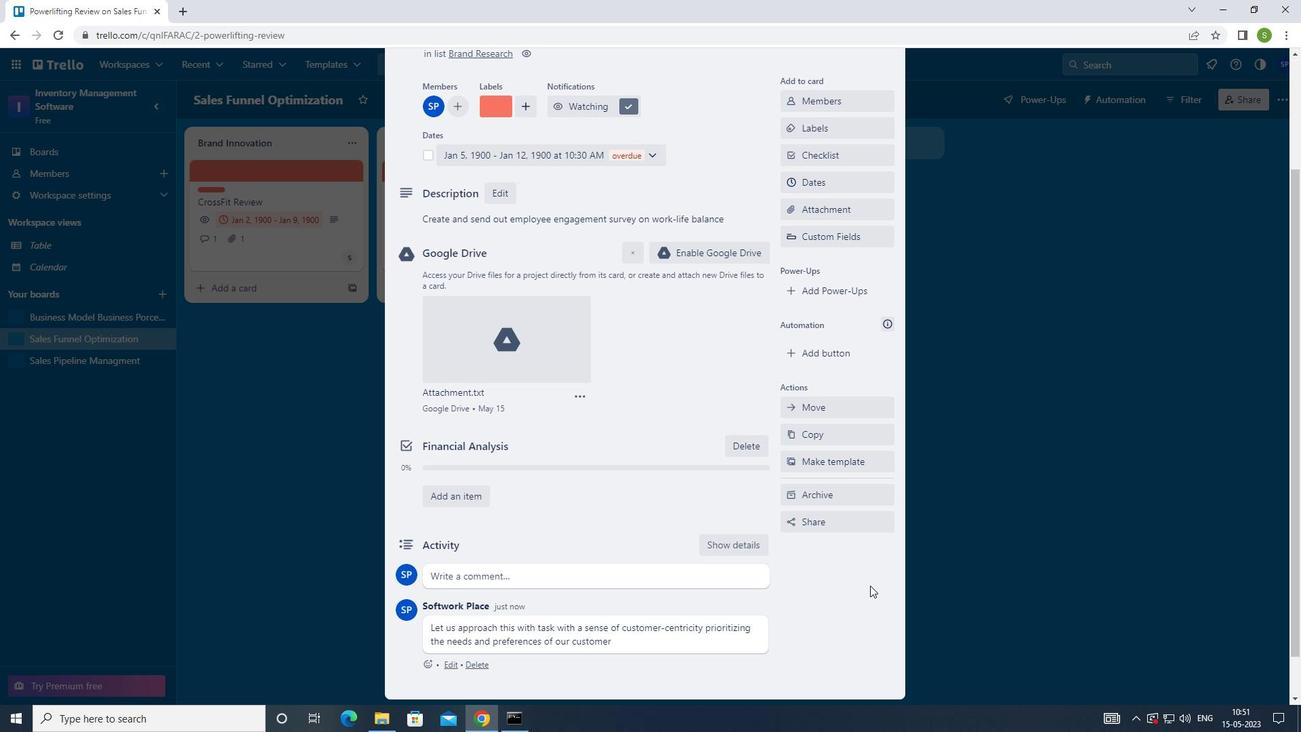 
Action: Key pressed <Key.f8>
Screenshot: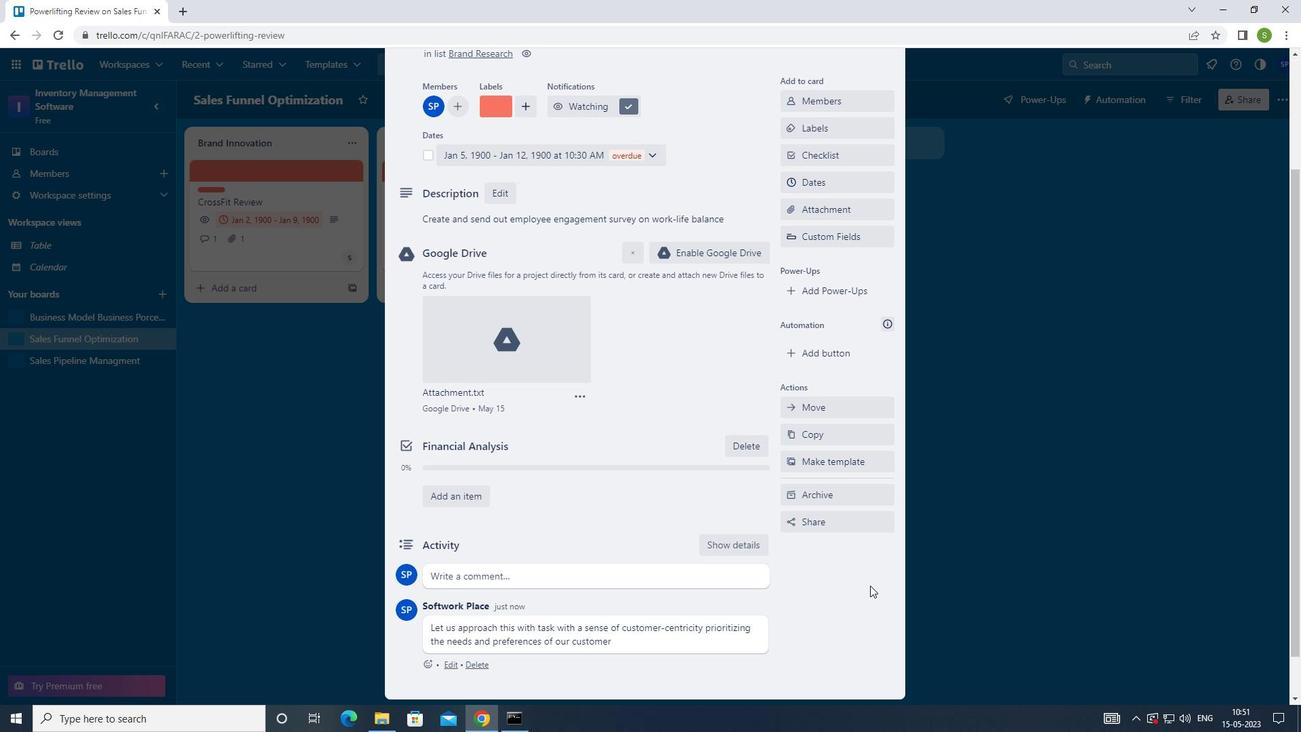 
